 Task: Create a custom field to track the release version of an issue.
Action: Mouse moved to (998, 71)
Screenshot: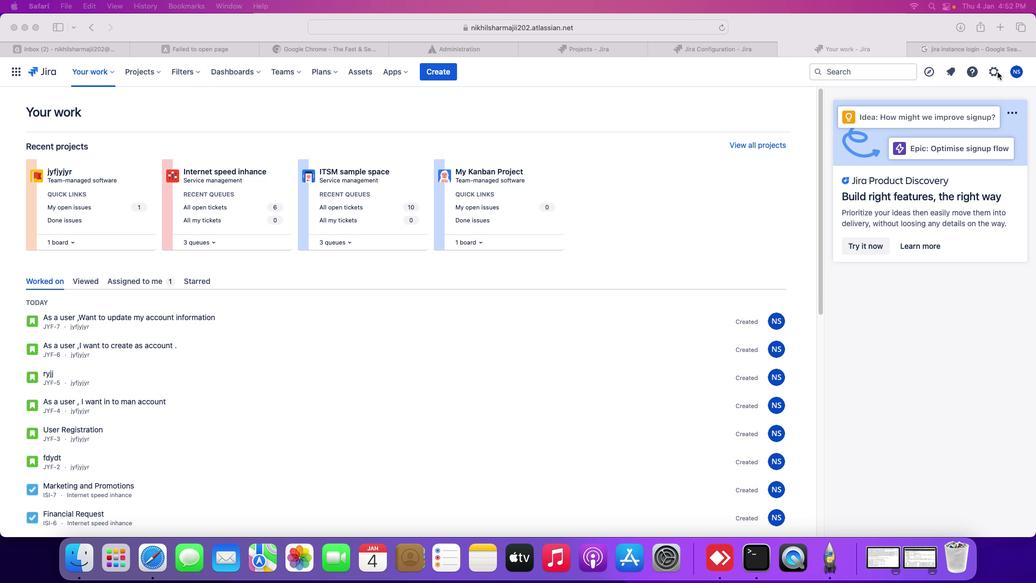 
Action: Mouse pressed left at (998, 71)
Screenshot: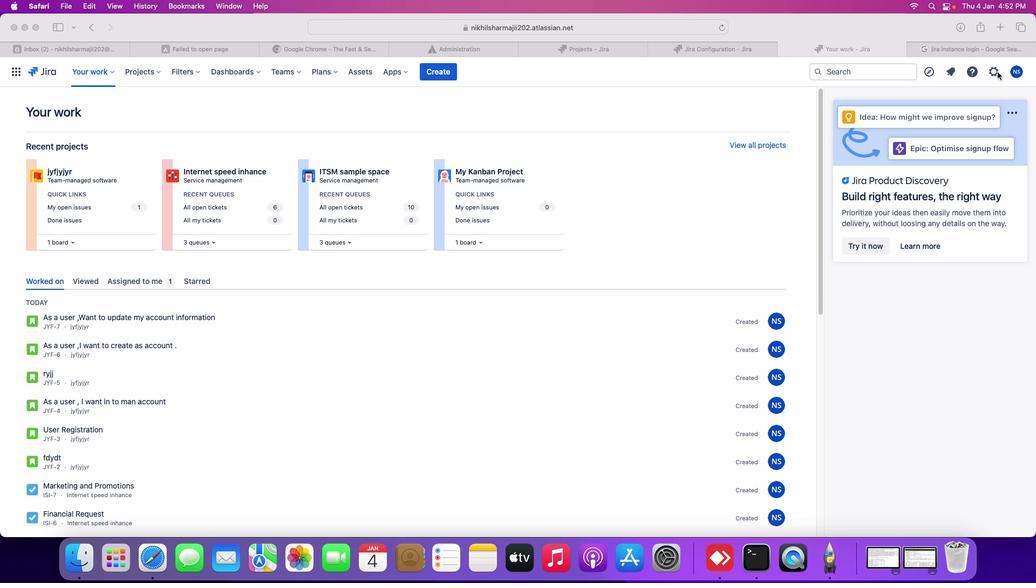 
Action: Mouse moved to (992, 72)
Screenshot: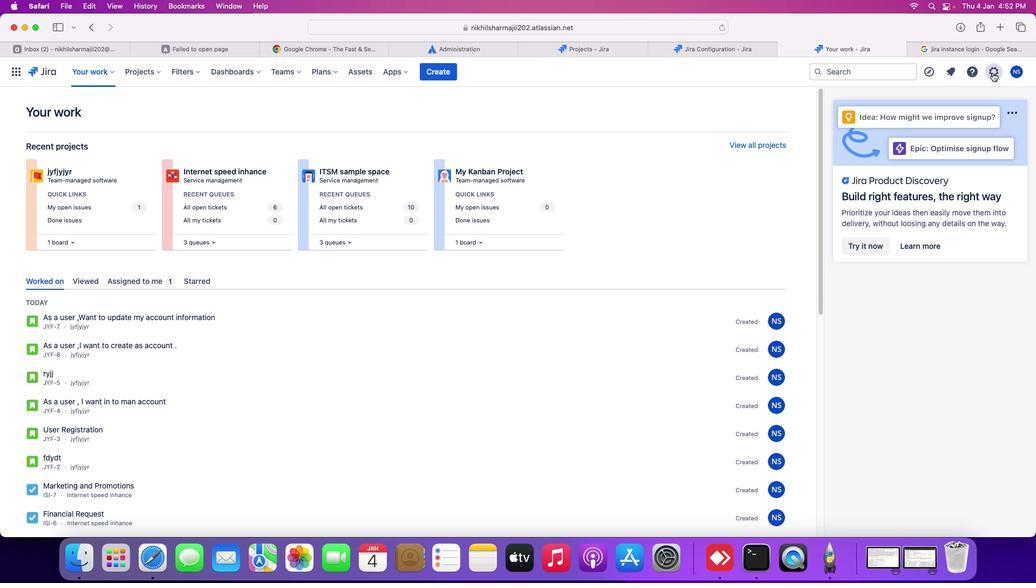 
Action: Mouse pressed left at (992, 72)
Screenshot: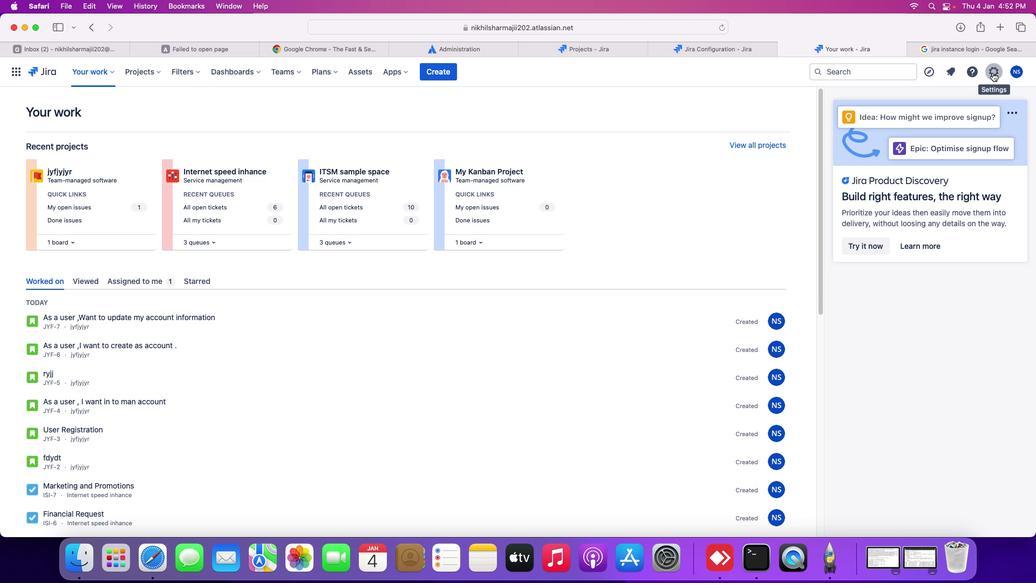
Action: Mouse moved to (812, 323)
Screenshot: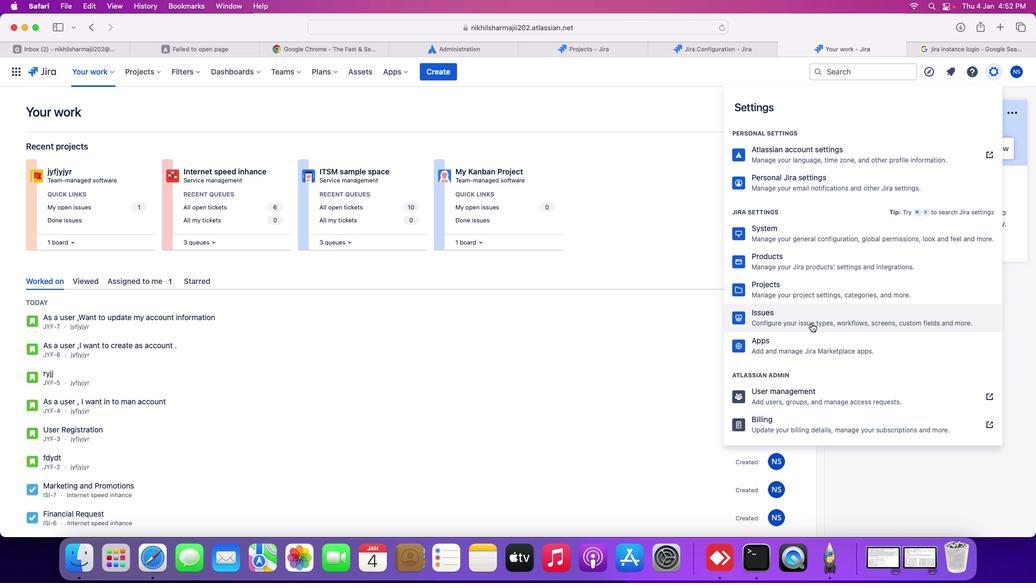 
Action: Mouse pressed left at (812, 323)
Screenshot: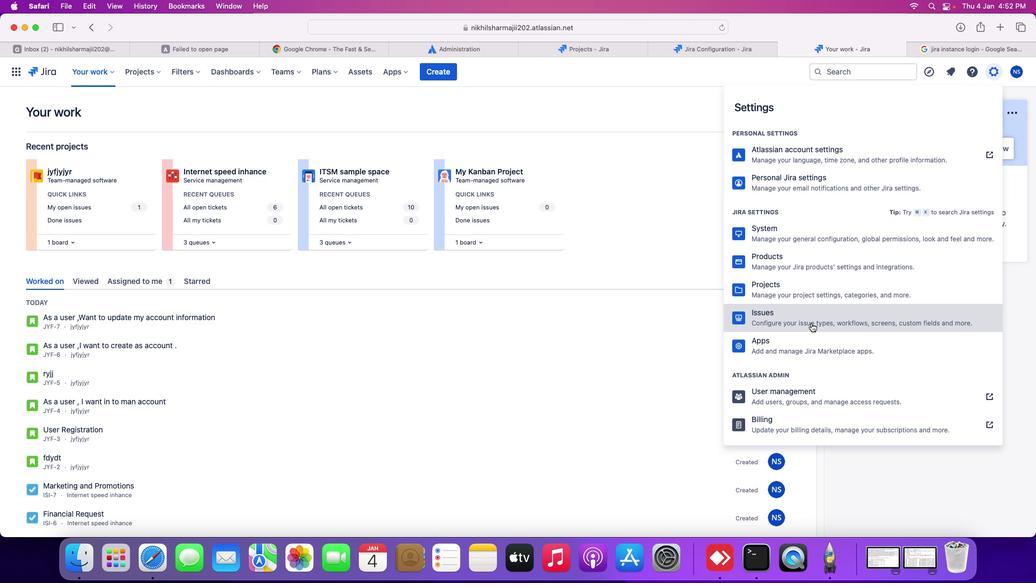 
Action: Mouse moved to (76, 425)
Screenshot: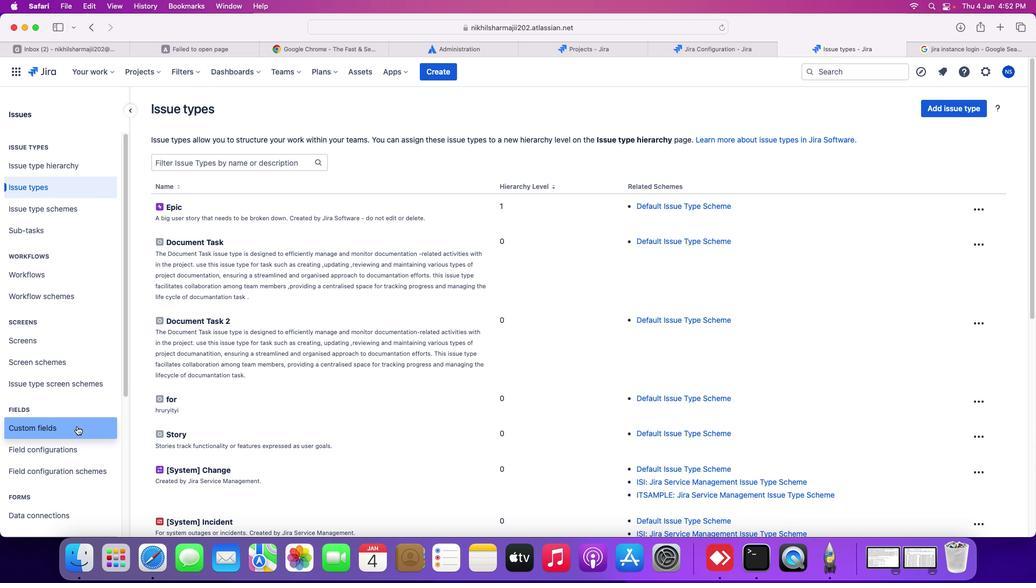 
Action: Mouse pressed left at (76, 425)
Screenshot: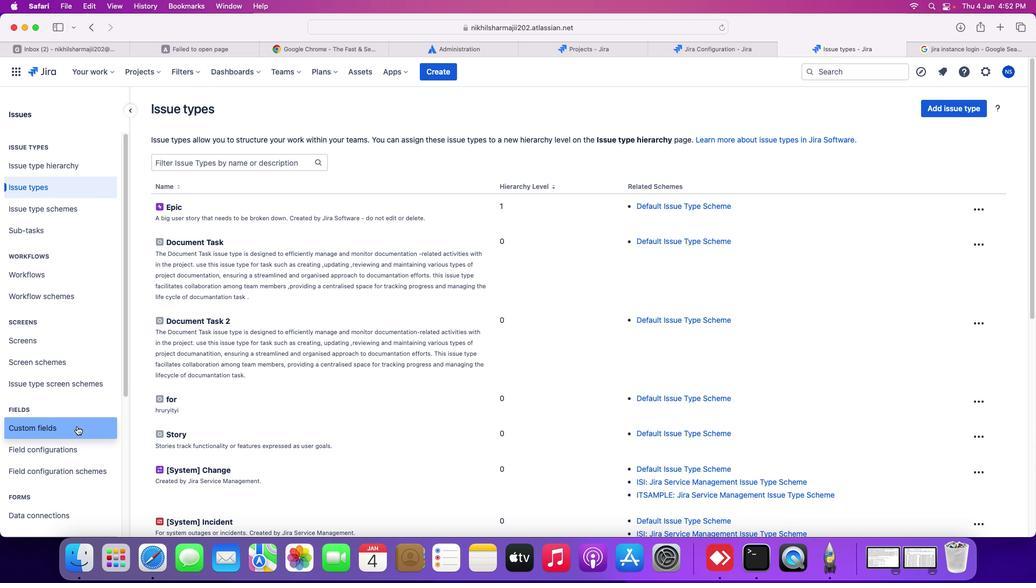 
Action: Mouse moved to (942, 109)
Screenshot: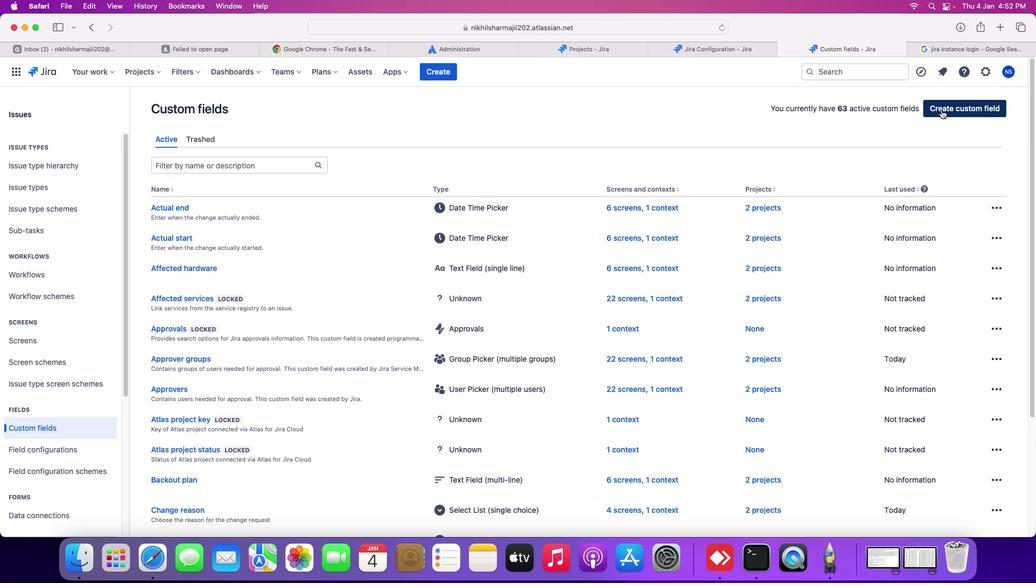 
Action: Mouse pressed left at (942, 109)
Screenshot: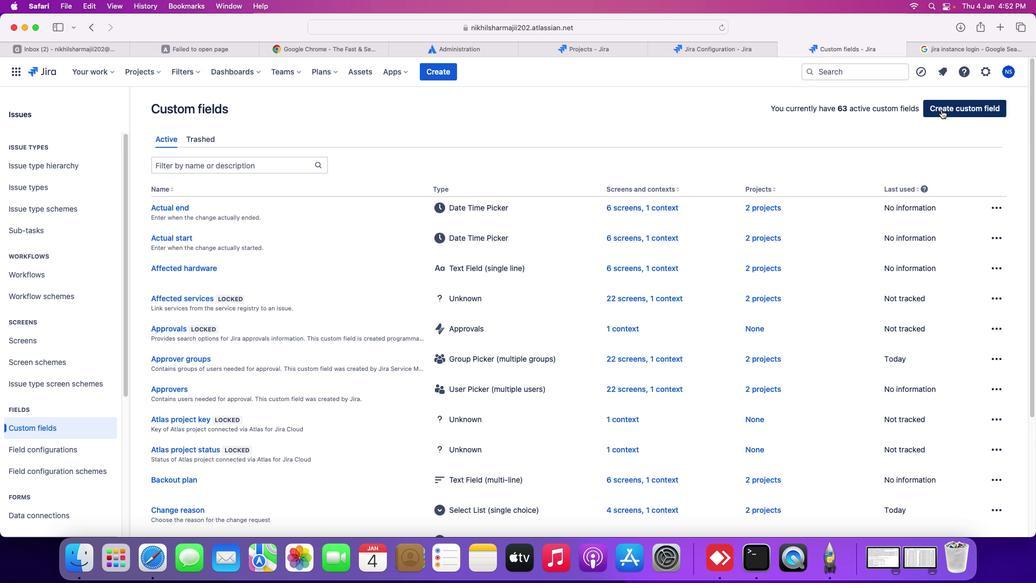 
Action: Mouse moved to (646, 300)
Screenshot: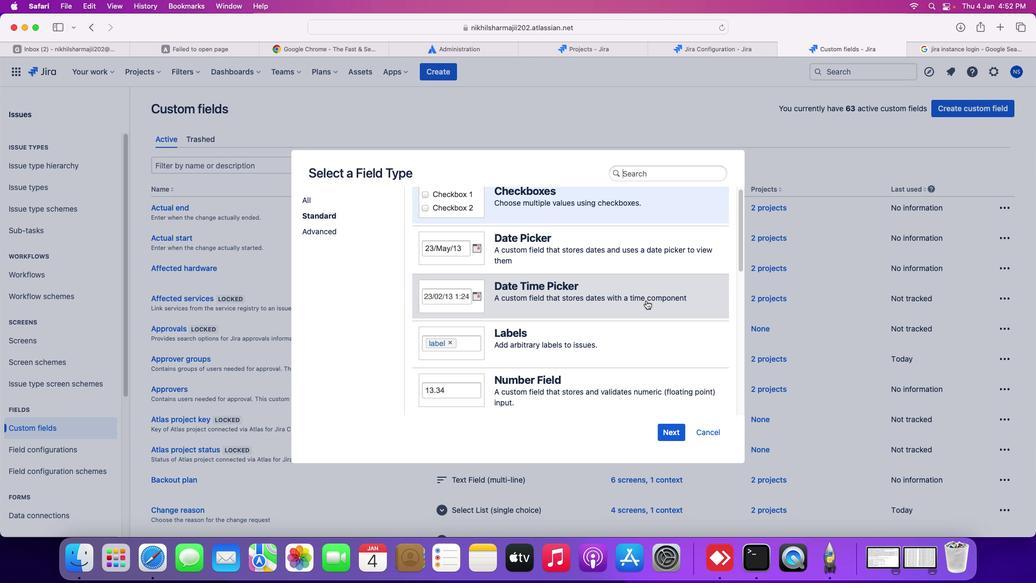 
Action: Mouse scrolled (646, 300) with delta (0, 0)
Screenshot: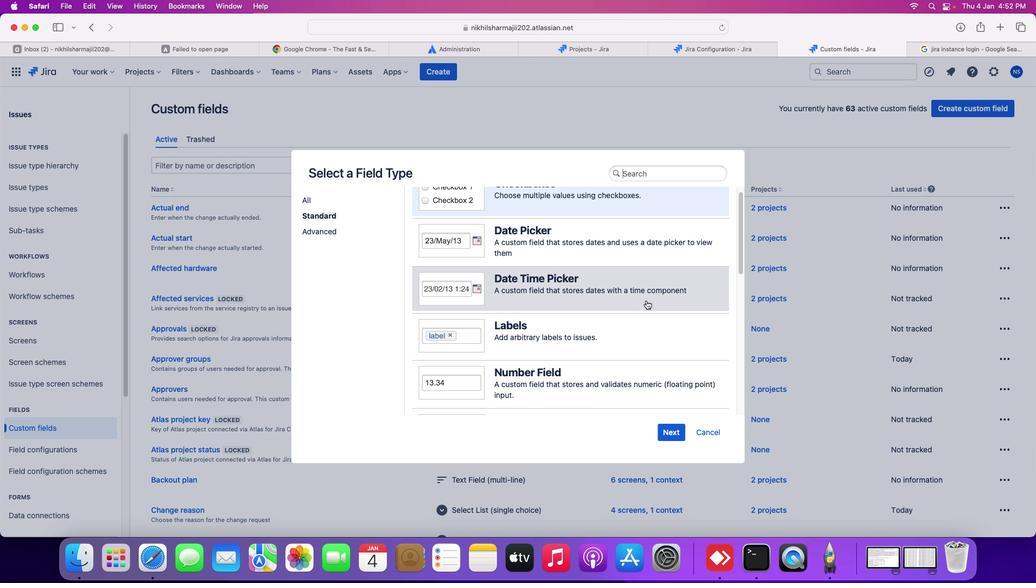 
Action: Mouse scrolled (646, 300) with delta (0, 0)
Screenshot: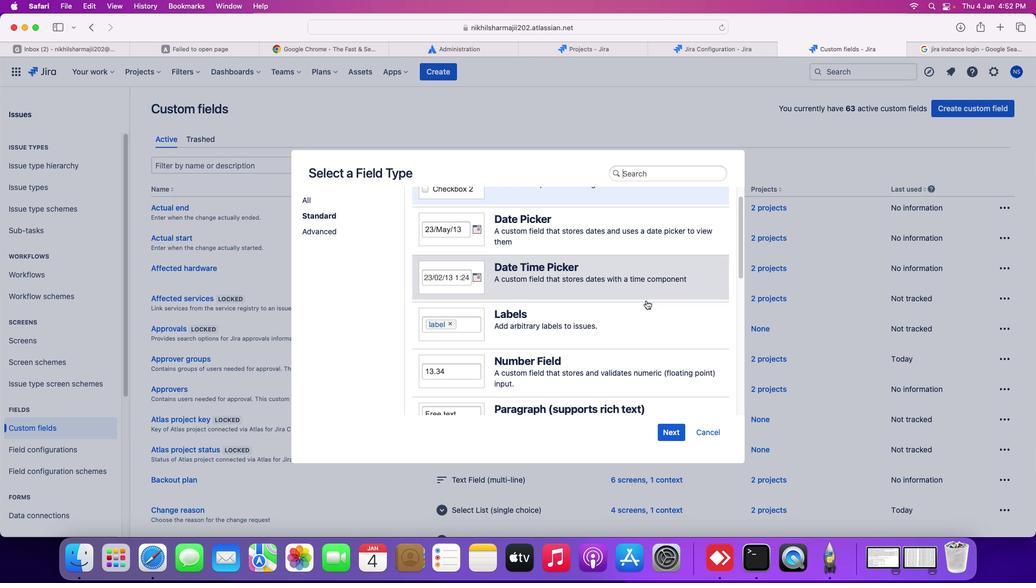 
Action: Mouse scrolled (646, 300) with delta (0, 0)
Screenshot: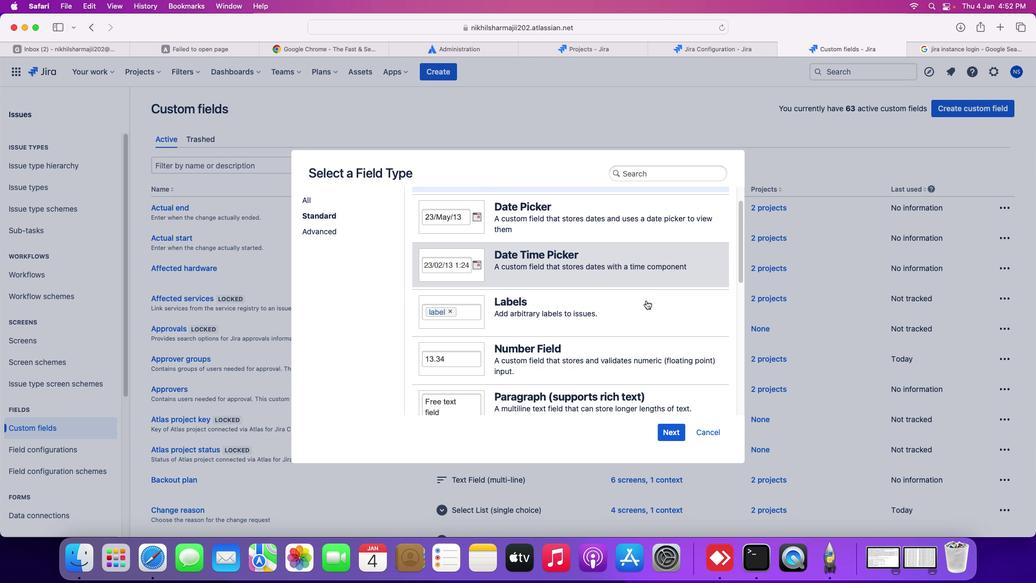 
Action: Mouse scrolled (646, 300) with delta (0, 0)
Screenshot: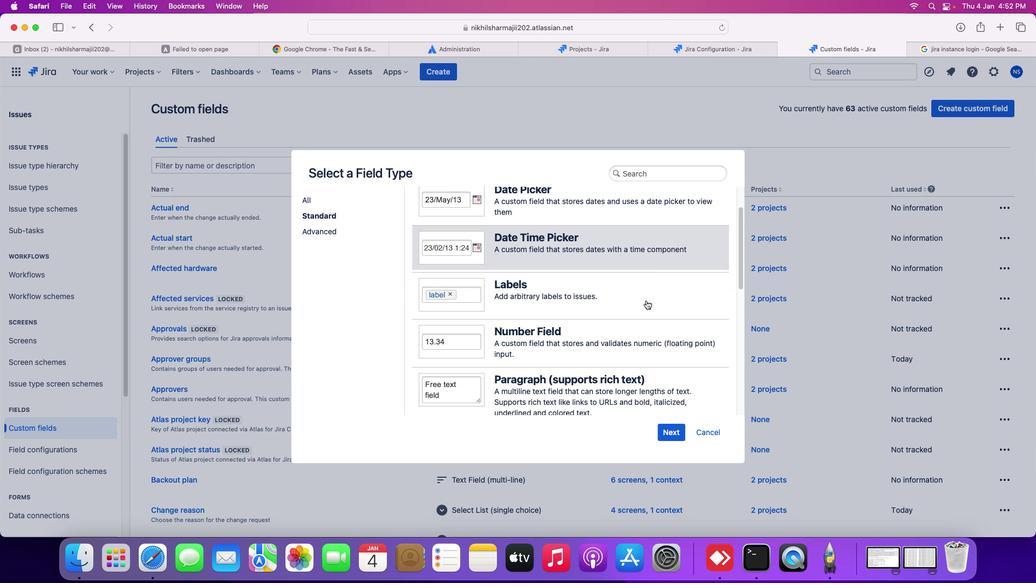 
Action: Mouse scrolled (646, 300) with delta (0, 0)
Screenshot: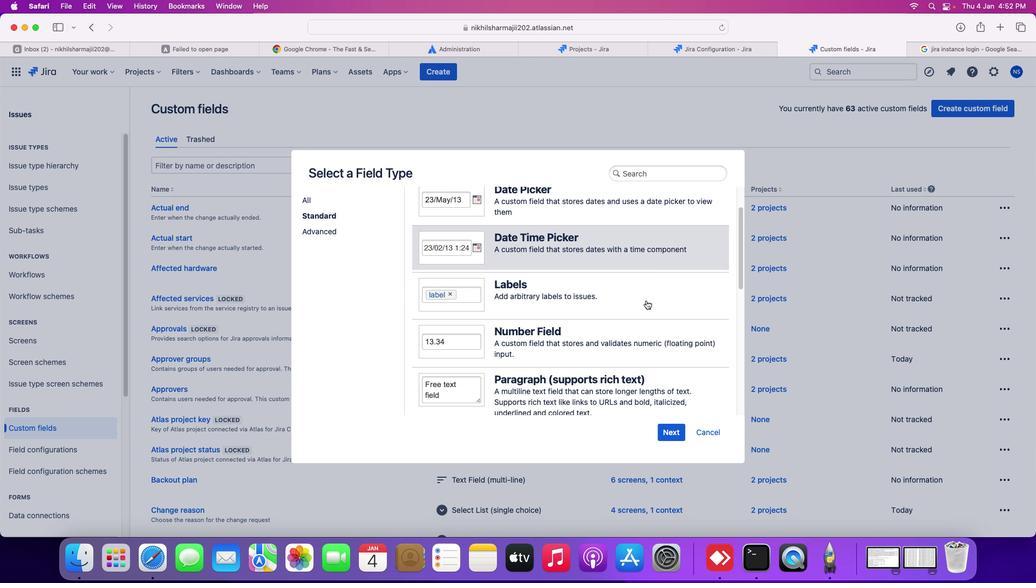 
Action: Mouse moved to (646, 300)
Screenshot: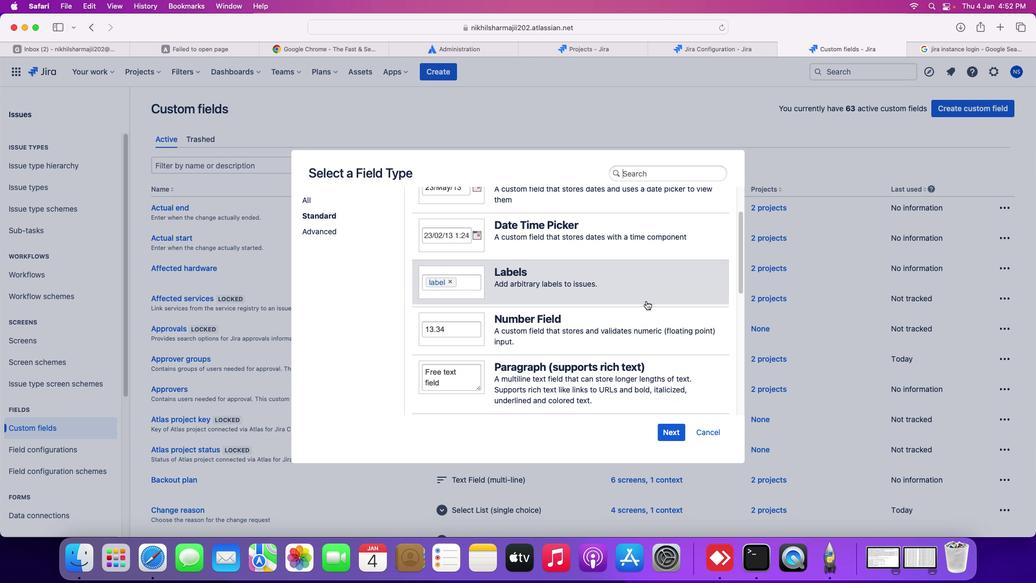 
Action: Mouse scrolled (646, 300) with delta (0, 0)
Screenshot: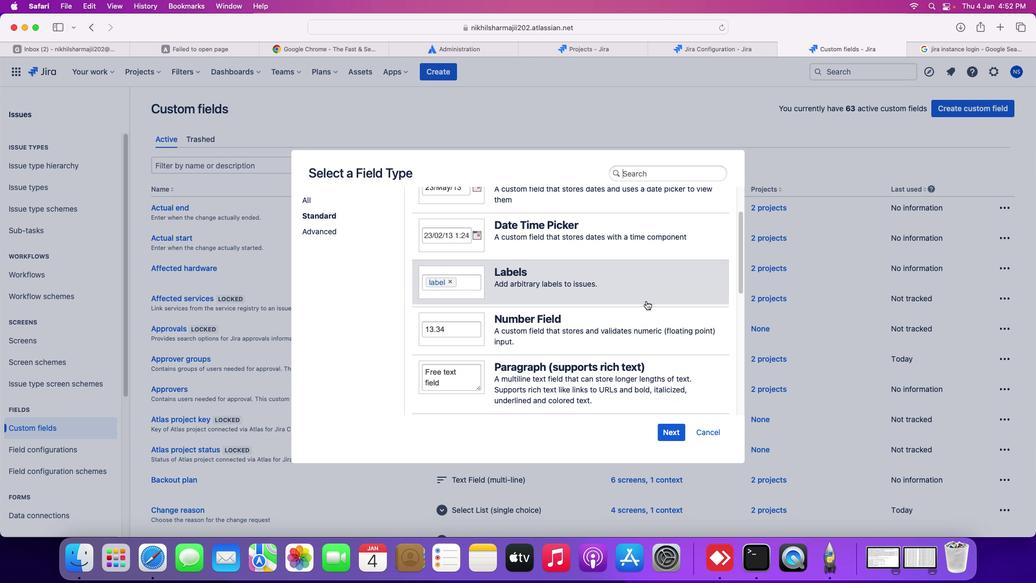 
Action: Mouse scrolled (646, 300) with delta (0, 0)
Screenshot: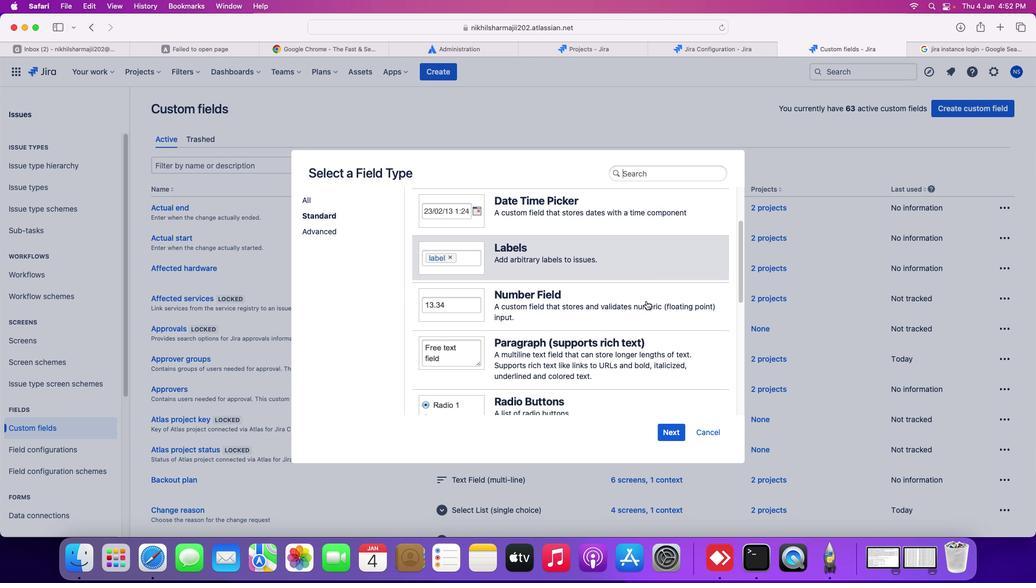 
Action: Mouse scrolled (646, 300) with delta (0, 0)
Screenshot: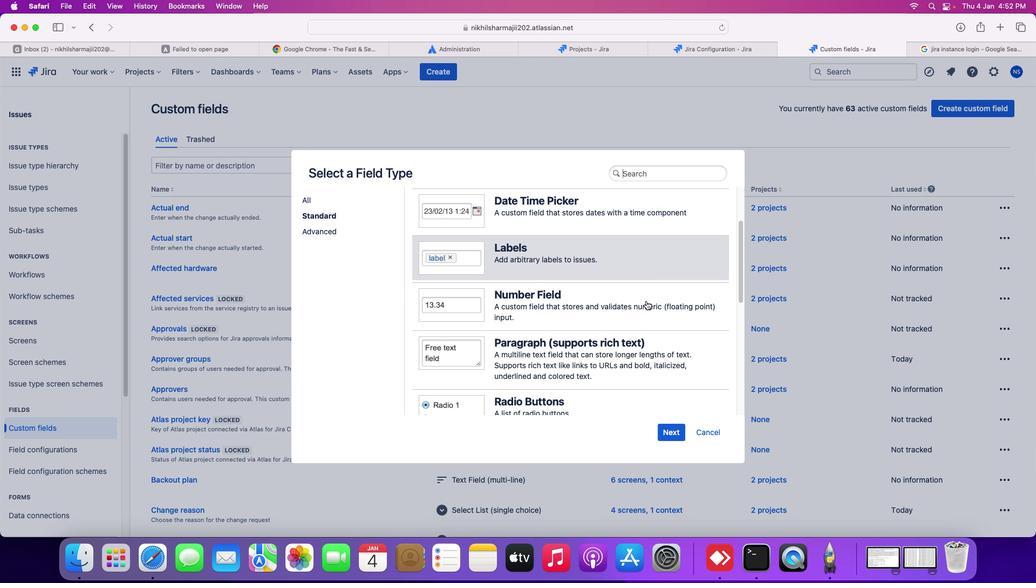 
Action: Mouse scrolled (646, 300) with delta (0, 0)
Screenshot: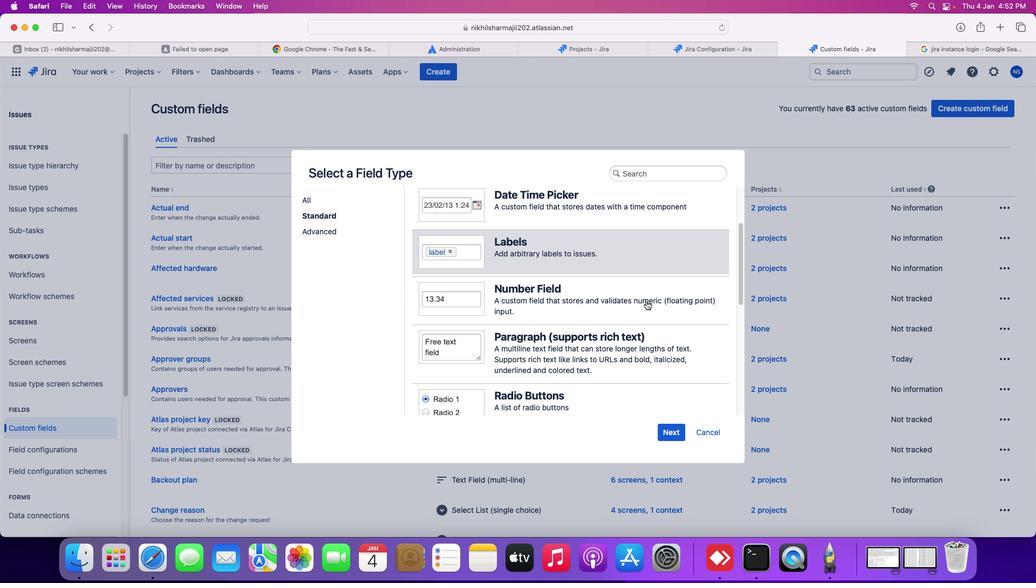 
Action: Mouse scrolled (646, 300) with delta (0, 0)
Screenshot: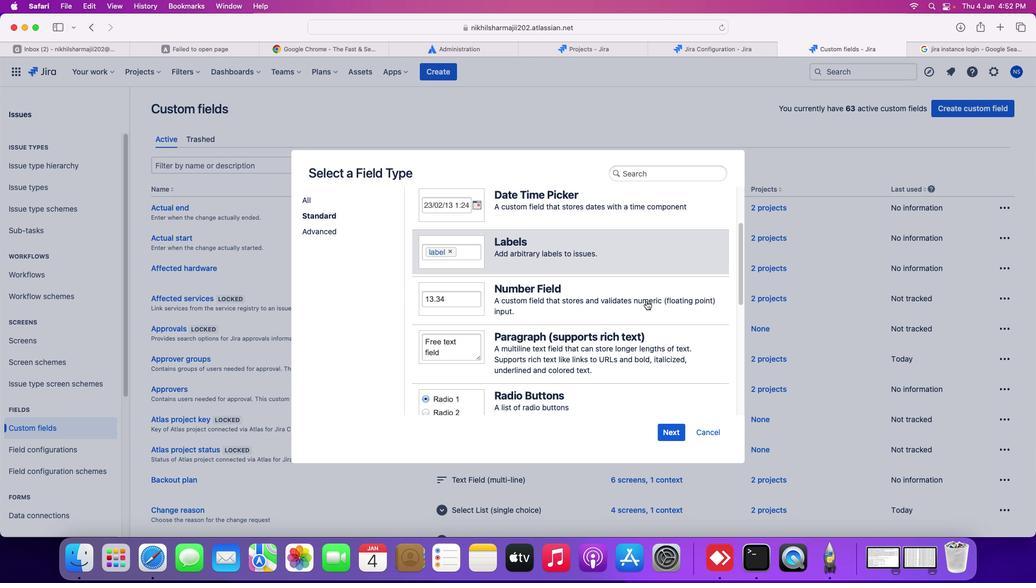
Action: Mouse moved to (646, 301)
Screenshot: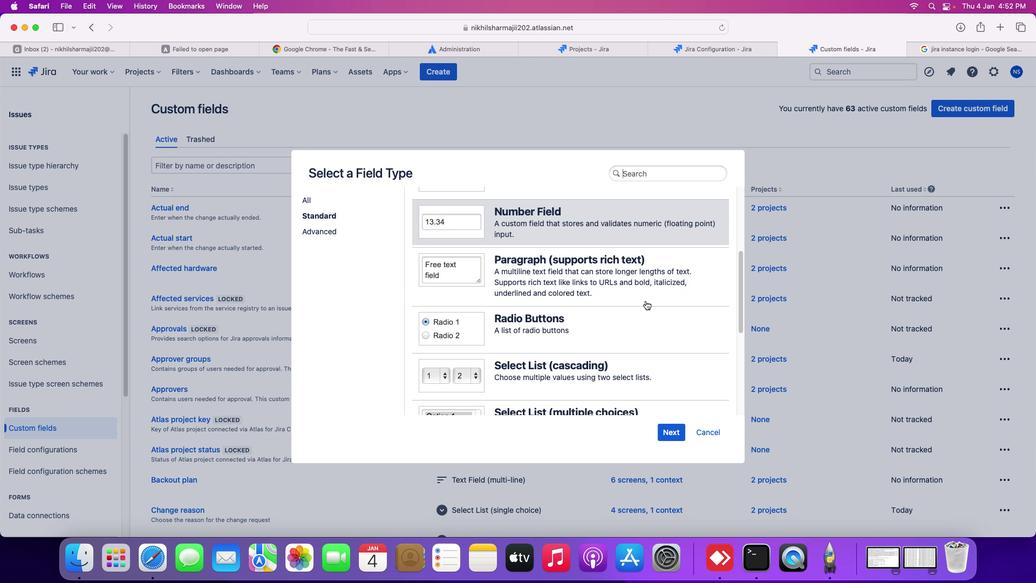 
Action: Mouse scrolled (646, 301) with delta (0, 0)
Screenshot: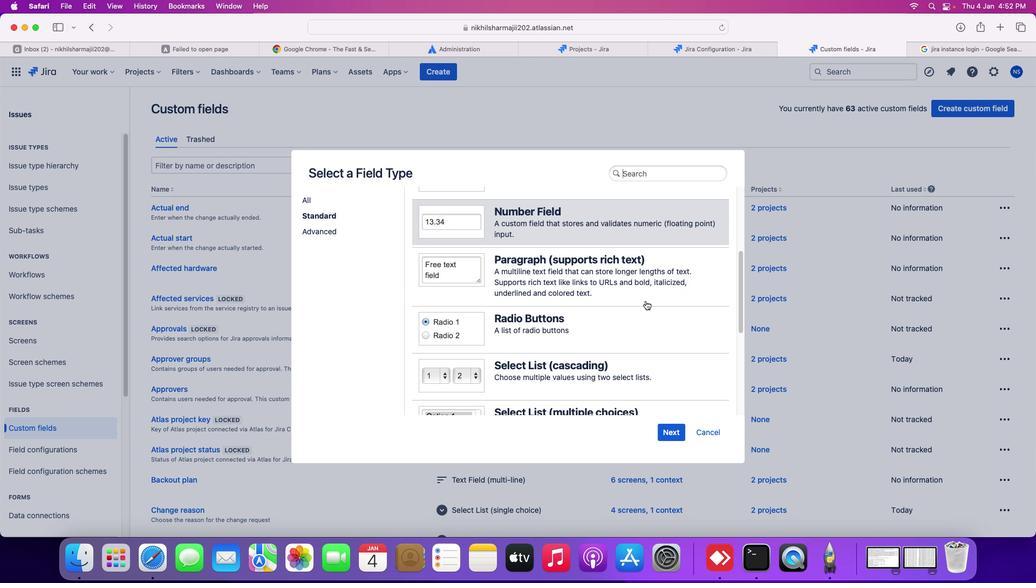 
Action: Mouse scrolled (646, 301) with delta (0, 0)
Screenshot: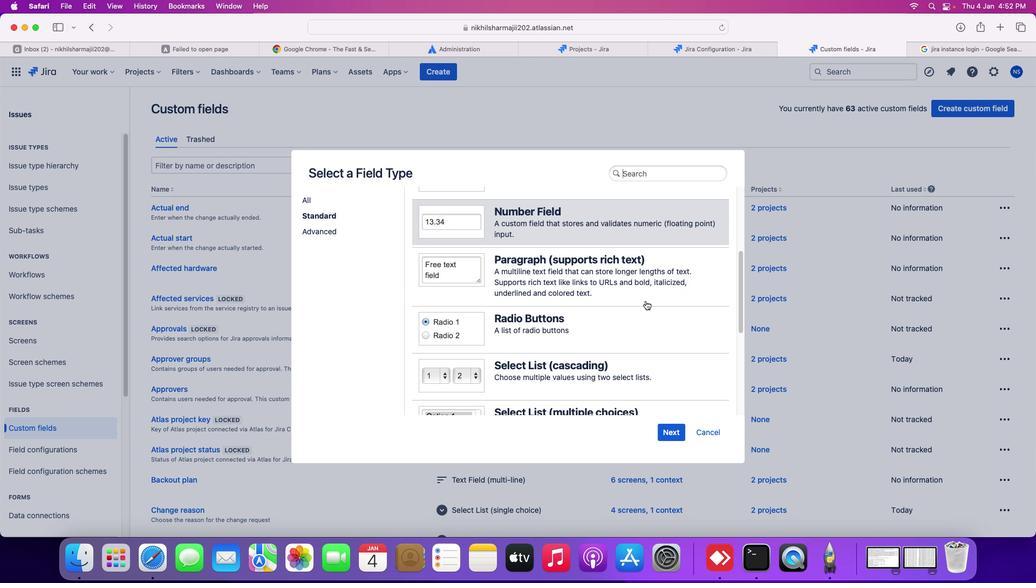 
Action: Mouse scrolled (646, 301) with delta (0, -1)
Screenshot: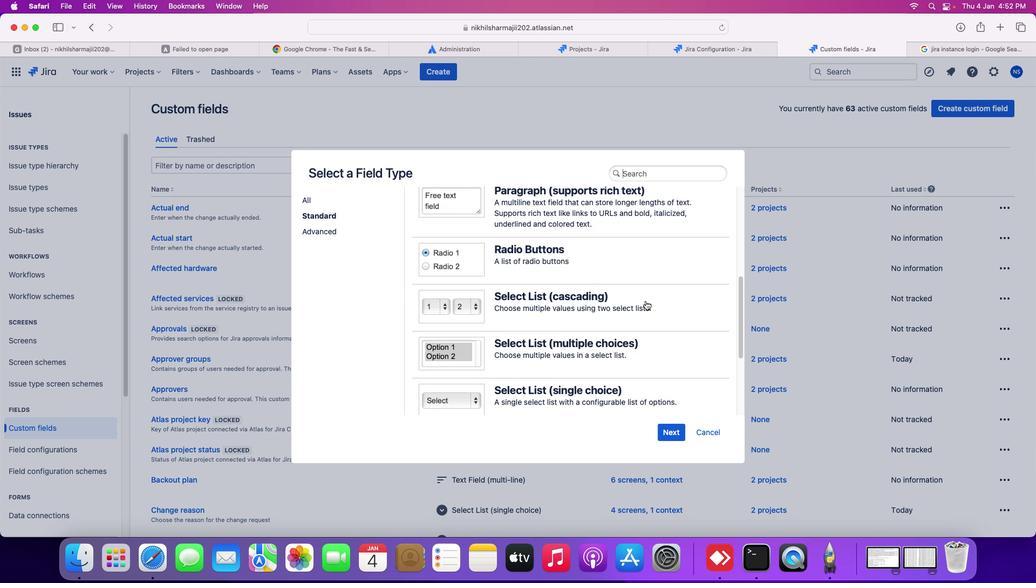 
Action: Mouse scrolled (646, 301) with delta (0, -1)
Screenshot: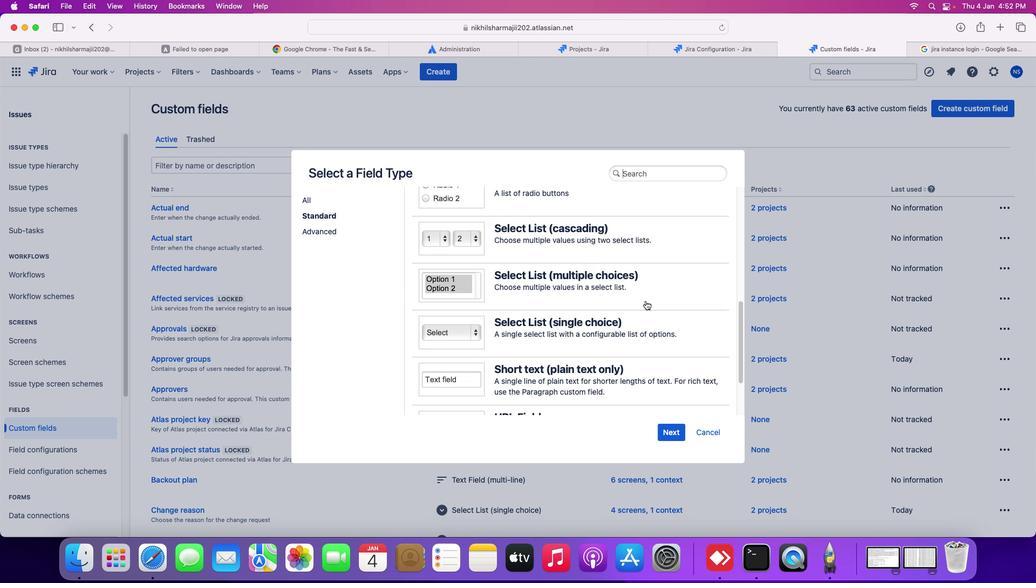 
Action: Mouse scrolled (646, 301) with delta (0, -1)
Screenshot: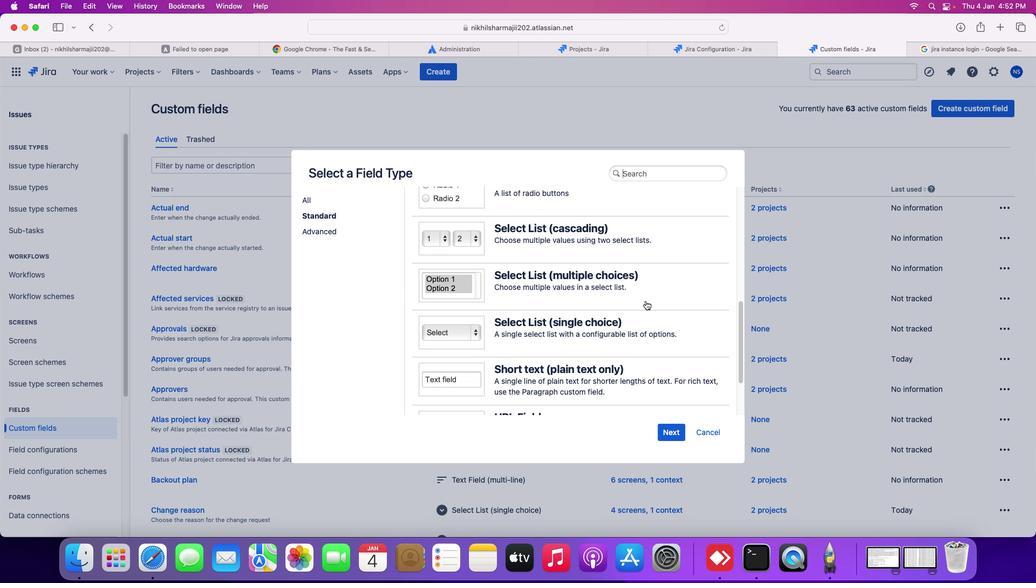 
Action: Mouse moved to (611, 325)
Screenshot: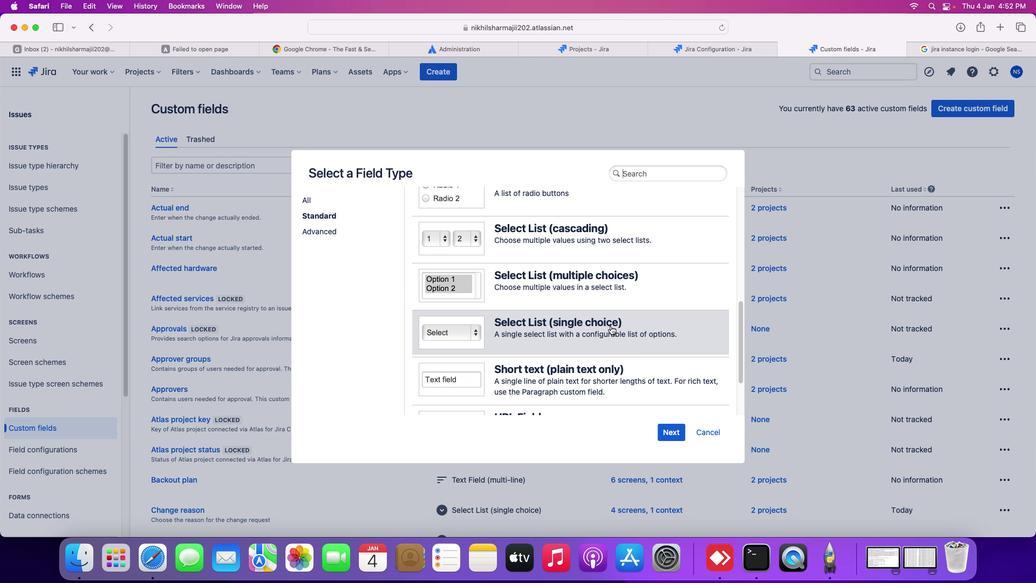 
Action: Mouse pressed left at (611, 325)
Screenshot: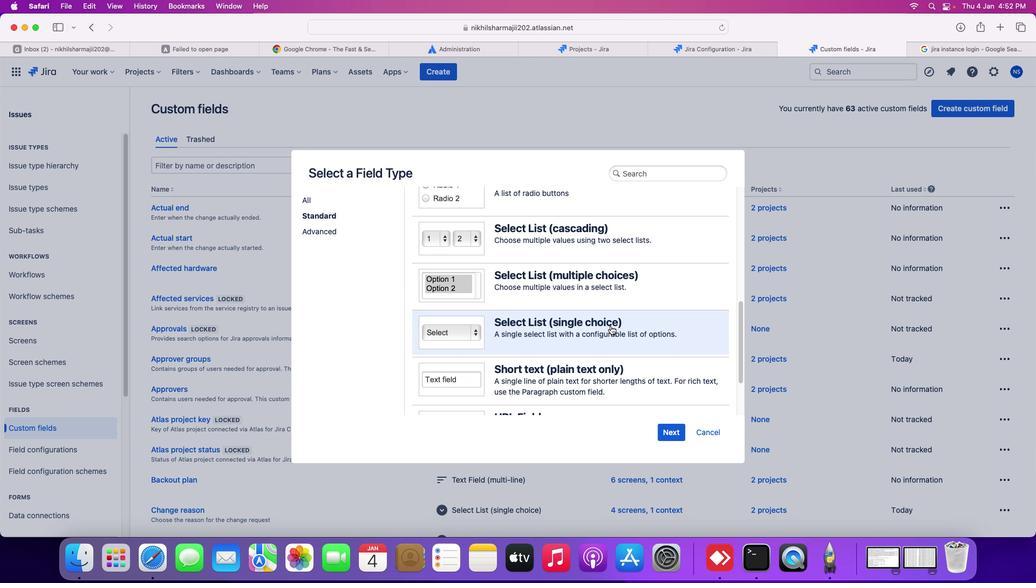 
Action: Mouse moved to (674, 429)
Screenshot: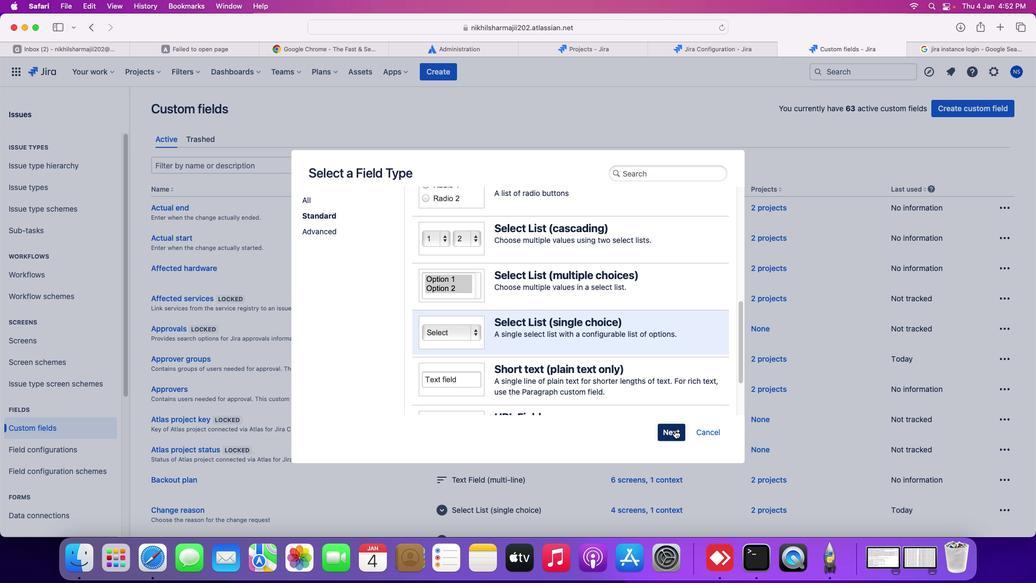 
Action: Mouse pressed left at (674, 429)
Screenshot: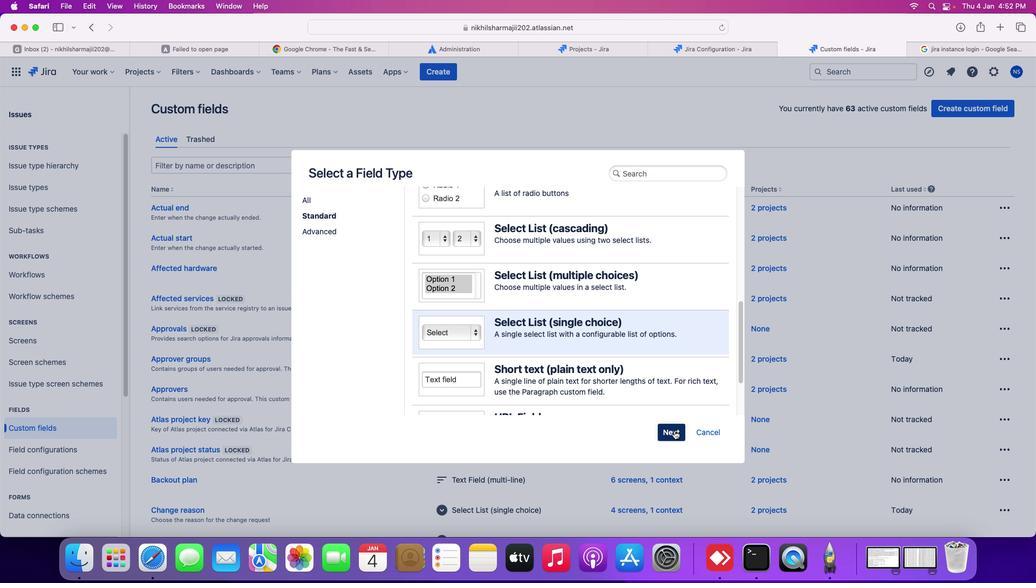 
Action: Mouse moved to (401, 214)
Screenshot: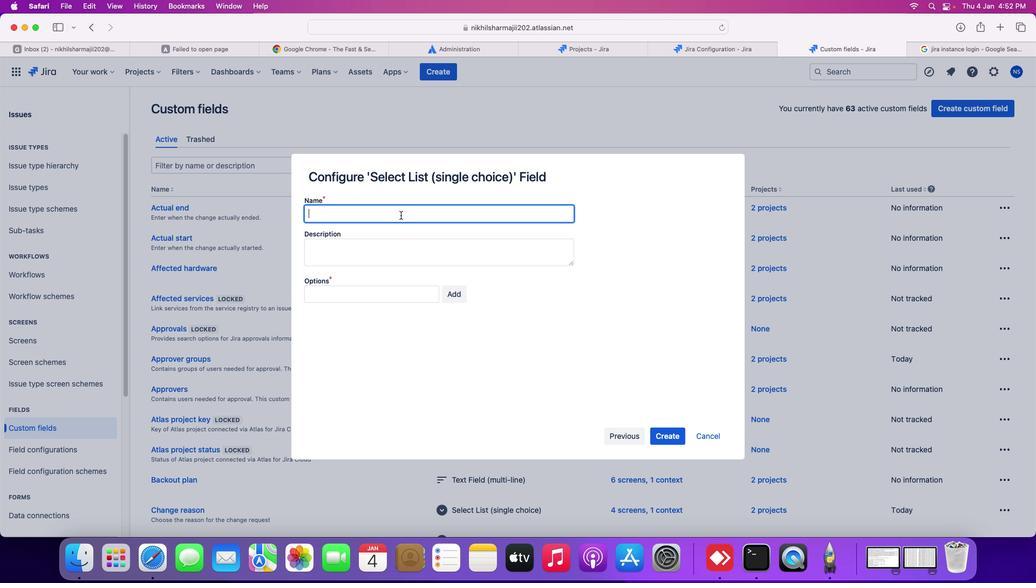 
Action: Mouse pressed left at (401, 214)
Screenshot: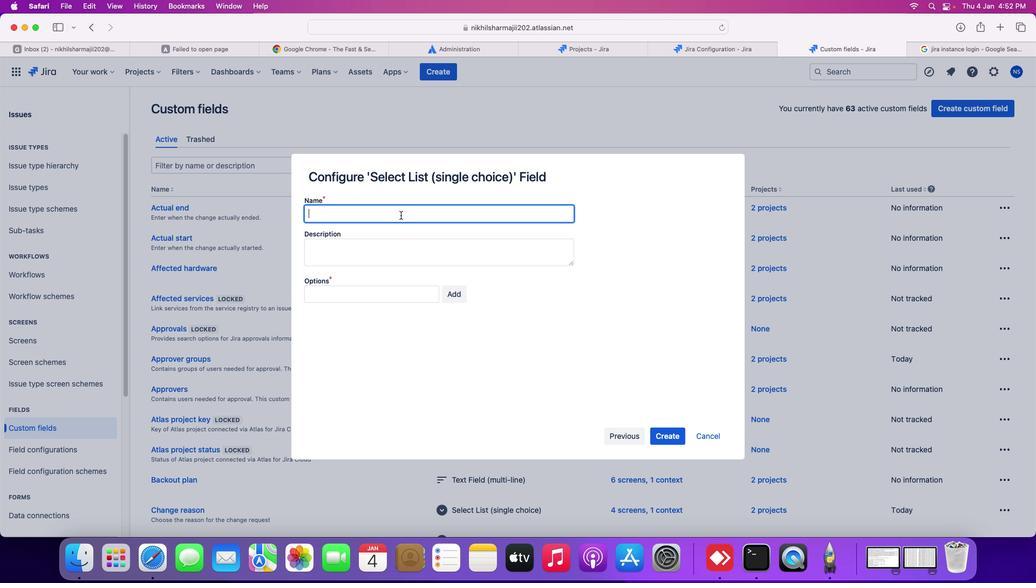 
Action: Mouse moved to (979, 287)
Screenshot: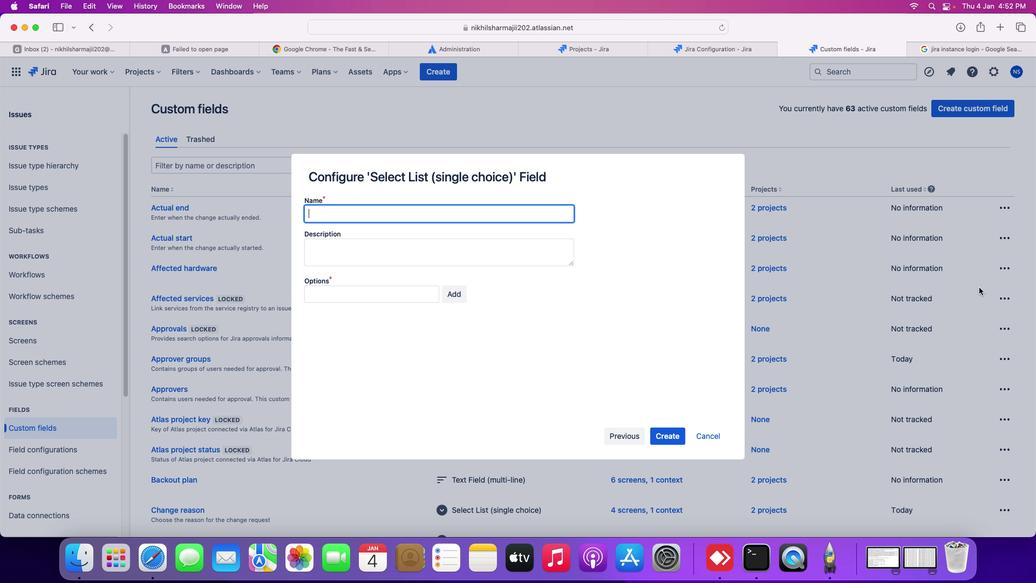 
Action: Key pressed Key.shift'R''e''l''e''a''s''e'Key.spaceKey.shift'V''e''r''s''i''o''n'
Screenshot: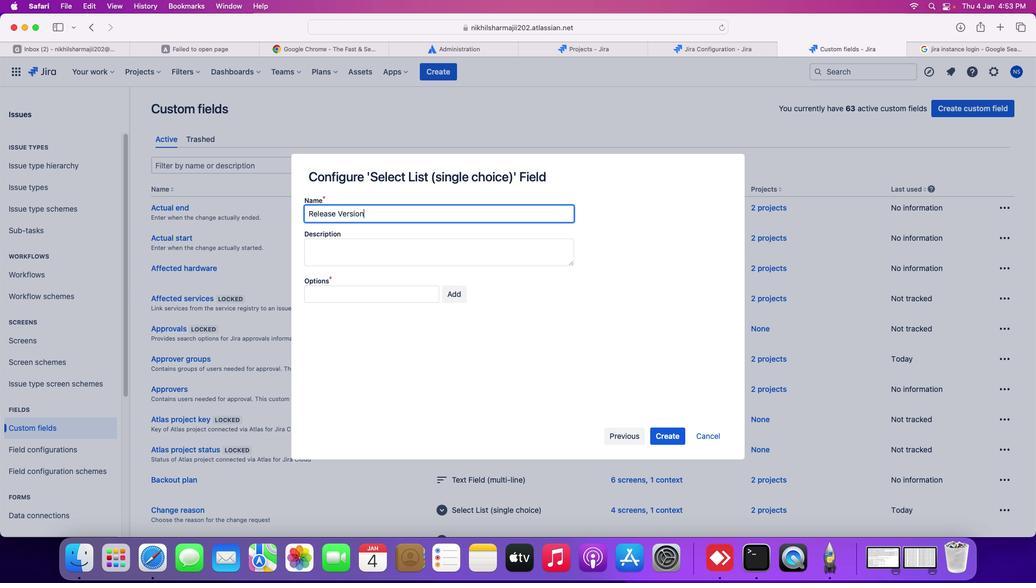 
Action: Mouse moved to (461, 251)
Screenshot: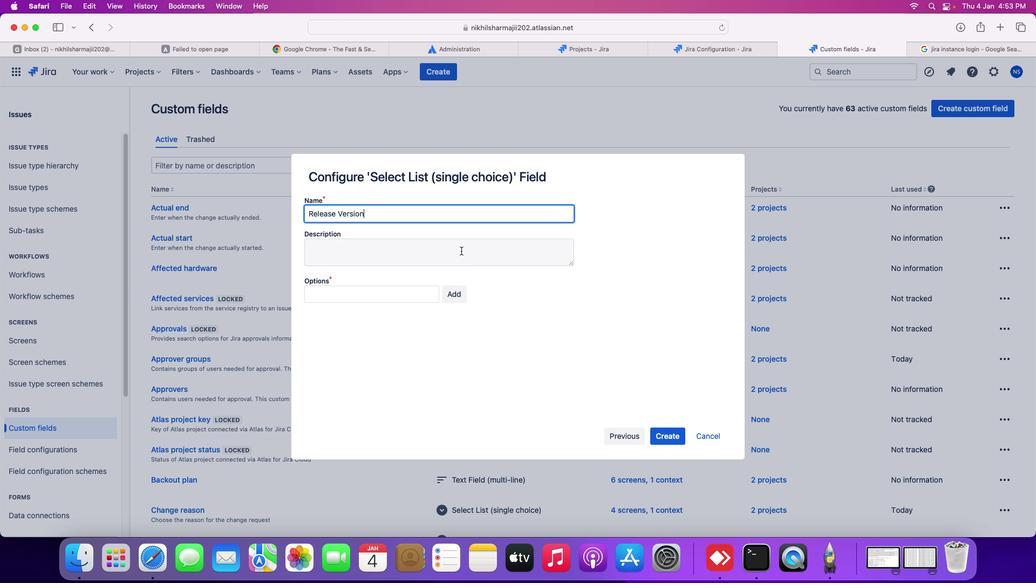 
Action: Mouse pressed left at (461, 251)
Screenshot: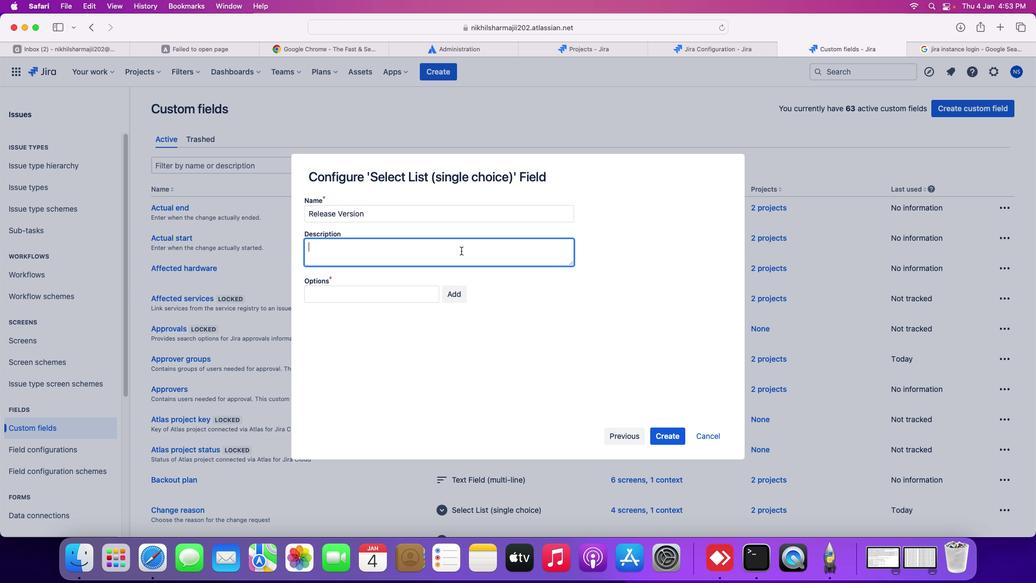 
Action: Key pressed Key.shift'T''h''e'Key.spaceKey.shift'R''e''l''e''a''s''e'Key.leftKey.leftKey.leftKey.leftKey.leftKey.leftKey.leftKey.leftKey.rightKey.shift_r'"'Key.rightKey.rightKey.rightKey.rightKey.rightKey.rightKey.rightKey.spaceKey.shift'V''e''r''s''i''o''n'Key.spaceKey.backspaceKey.shift_r'"'Key.space'f''i''e''l''d''s'Key.space'a''l''l''o''w''s'Key.space'y''o''u'Key.space't''o'Key.space's''p''e''c''i''f''y'Key.space't''h''e'Key.space'v''e''r''s''i''o''n'Key.space'o''f'Key.space's''o''f''t''w''a''r''e'Key.space'o''r'Key.space'p''r''o''j''e''c''t''s'Key.space't''o'Key.space'w''h''i''c''h'Key.space't''h''e'Key.space'i''s''s''u''e'Key.space'i''s'Key.space'r''e''l''a''t''e''d''.'
Screenshot: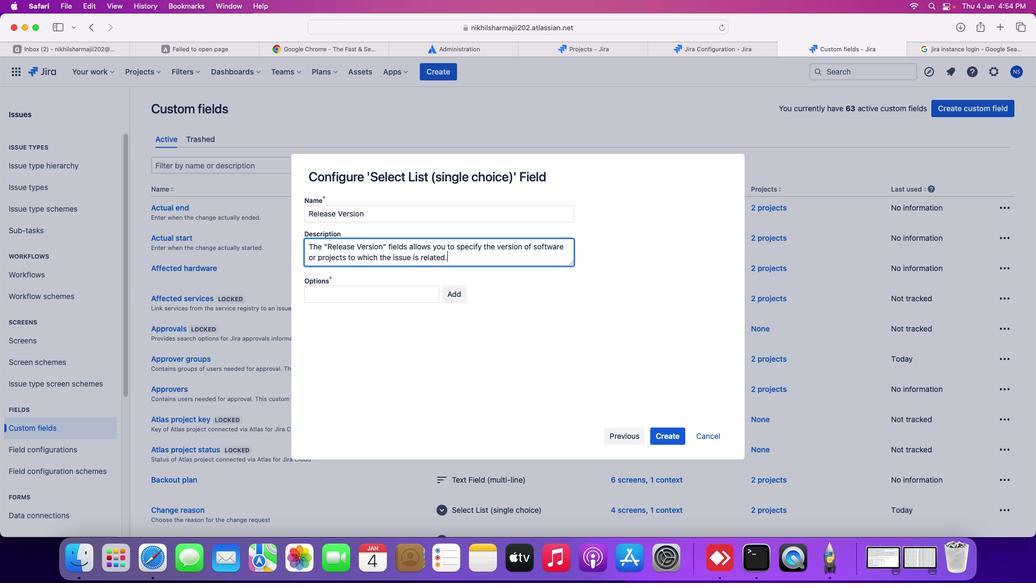 
Action: Mouse moved to (308, 291)
Screenshot: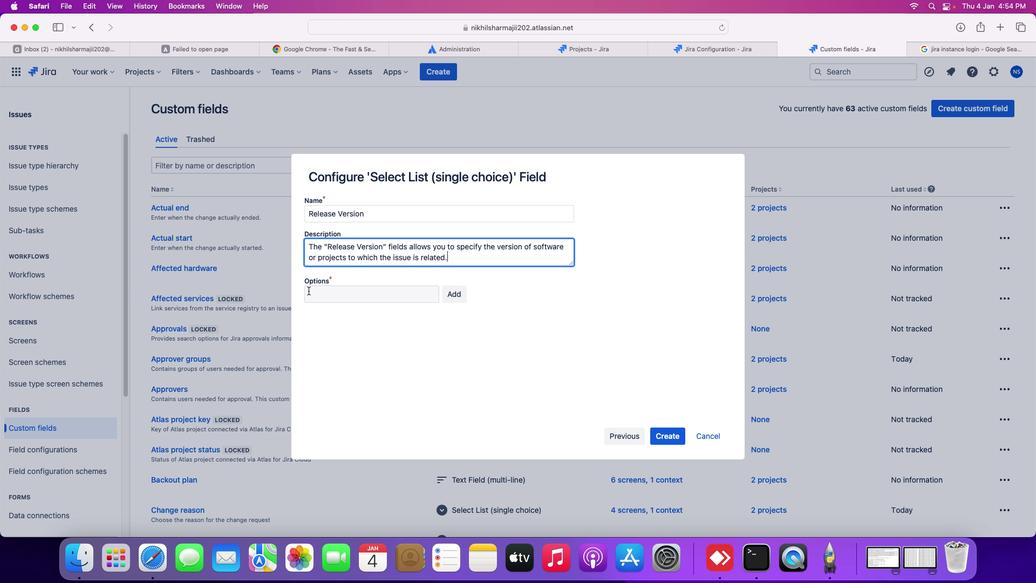 
Action: Mouse pressed left at (308, 291)
Screenshot: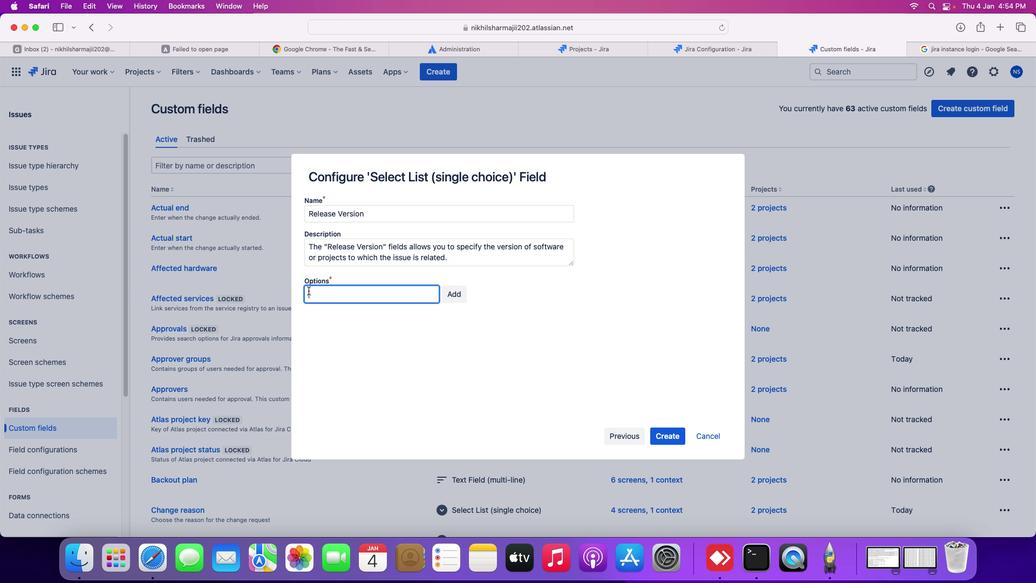 
Action: Mouse moved to (326, 294)
Screenshot: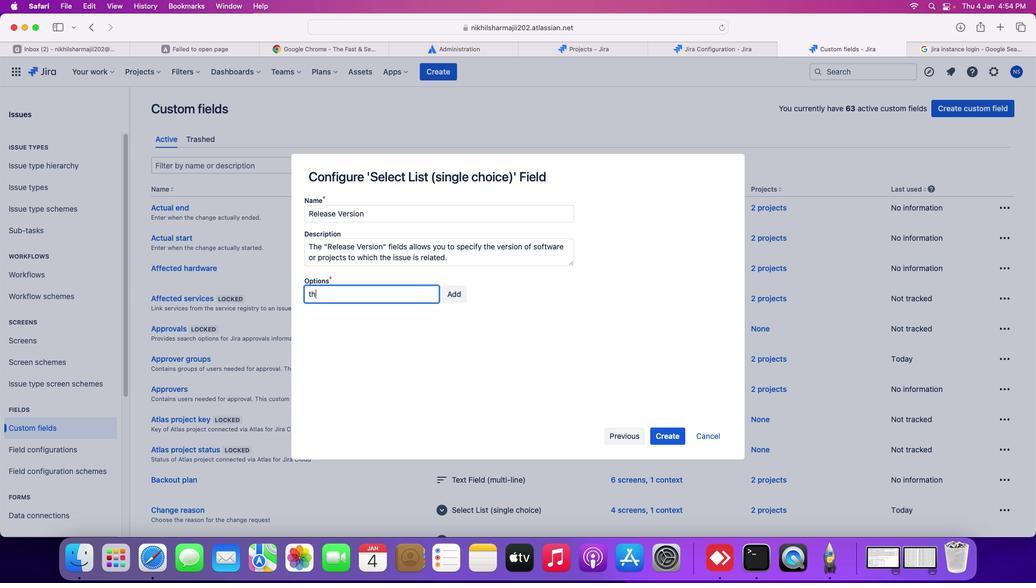 
Action: Key pressed 't'
Screenshot: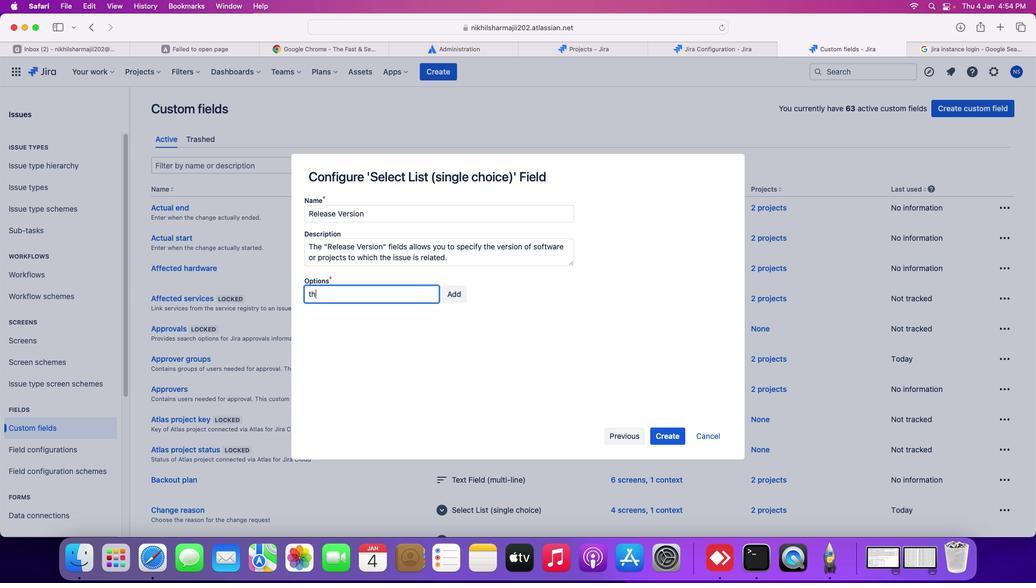 
Action: Mouse moved to (325, 295)
Screenshot: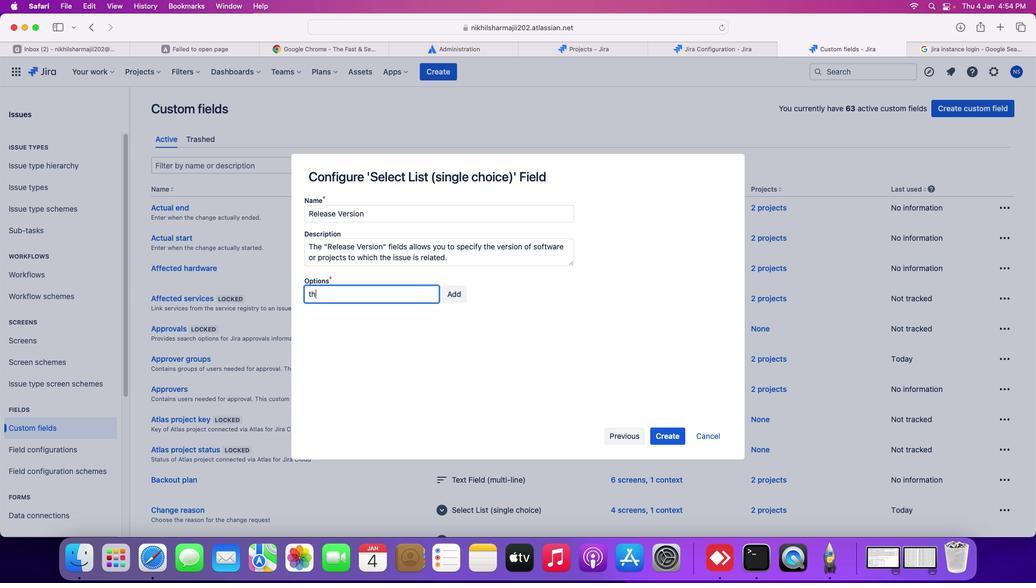 
Action: Key pressed 'h'
Screenshot: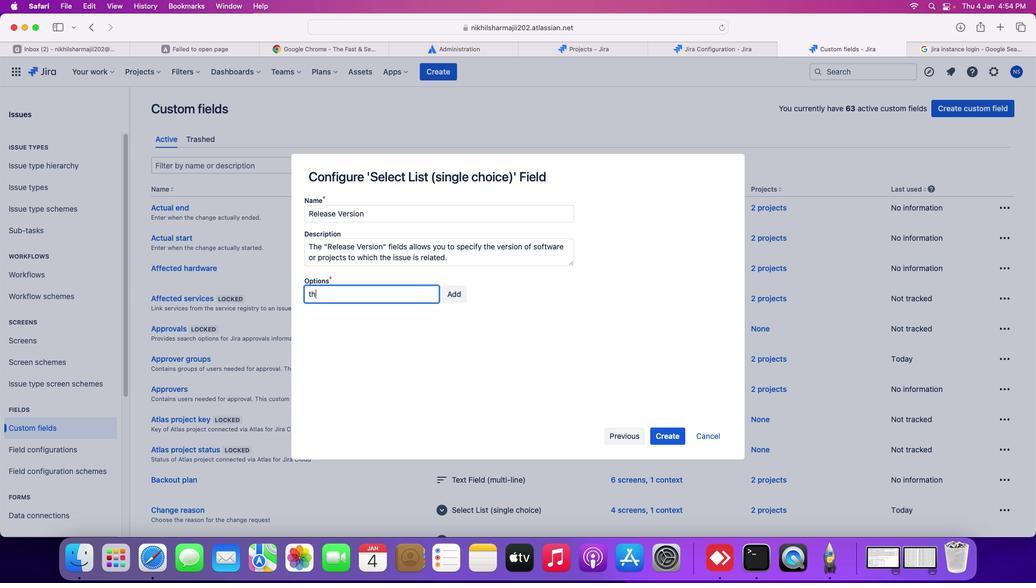 
Action: Mouse moved to (332, 294)
Screenshot: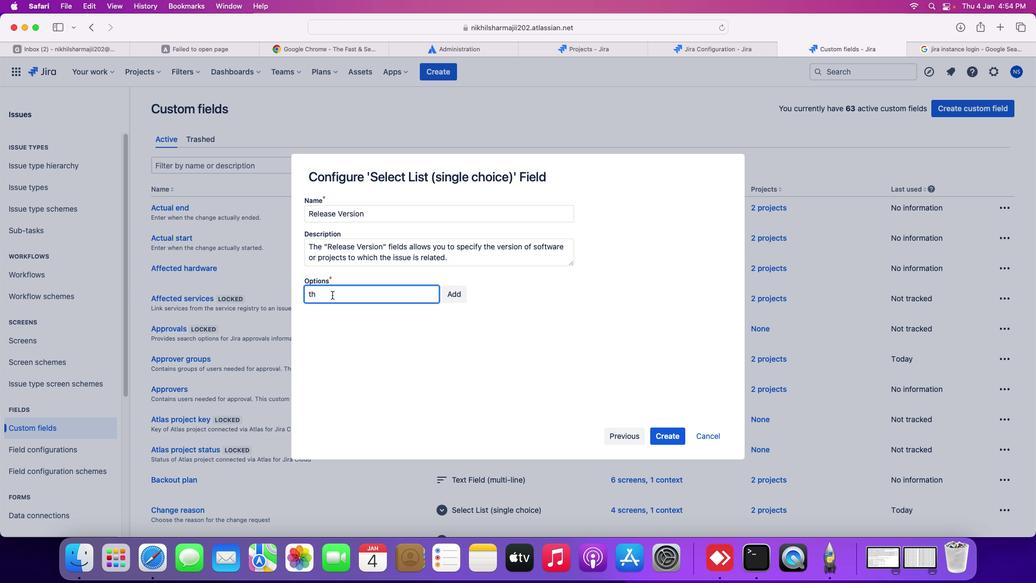 
Action: Key pressed Key.backspaceKey.backspace't''h''i''d'Key.backspace's'Key.space'i''s'Key.space'g''o''o''d'
Screenshot: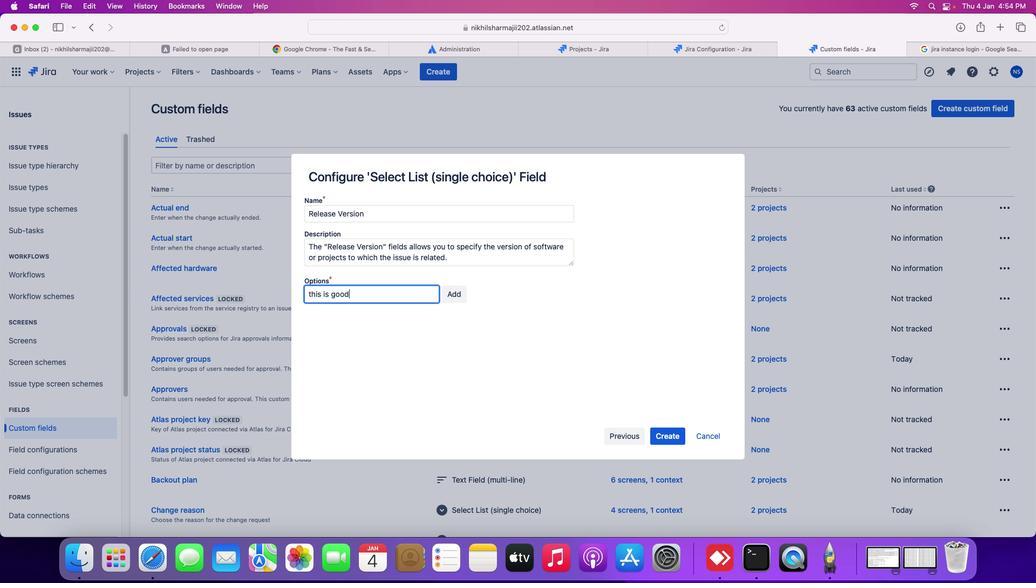 
Action: Mouse moved to (662, 434)
Screenshot: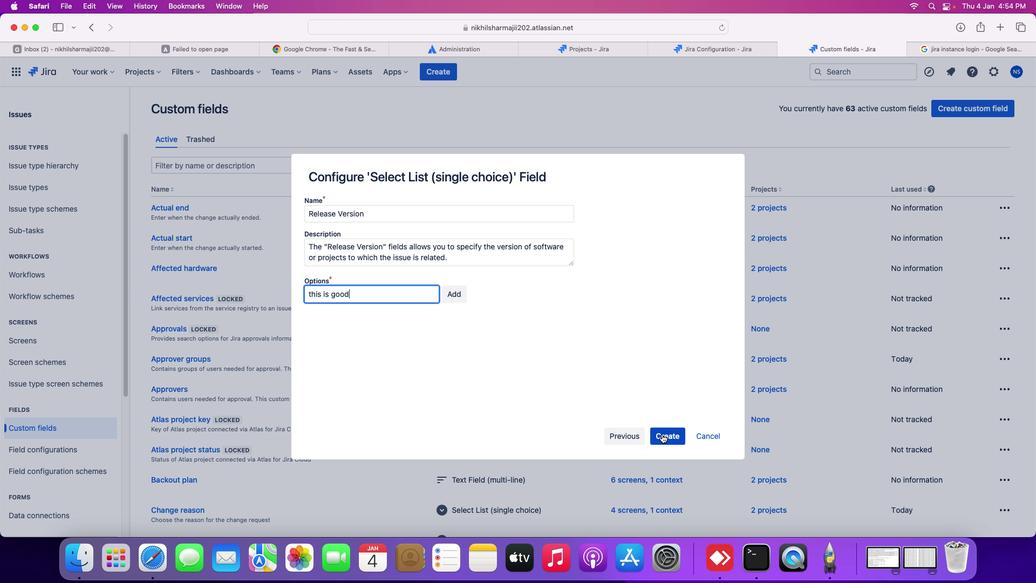
Action: Mouse pressed left at (662, 434)
Screenshot: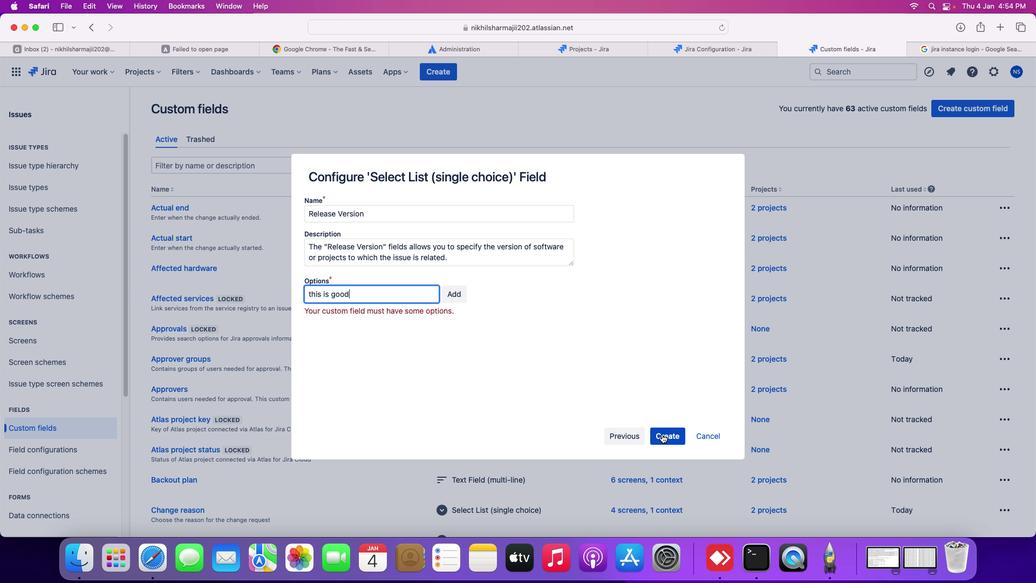 
Action: Mouse moved to (450, 296)
Screenshot: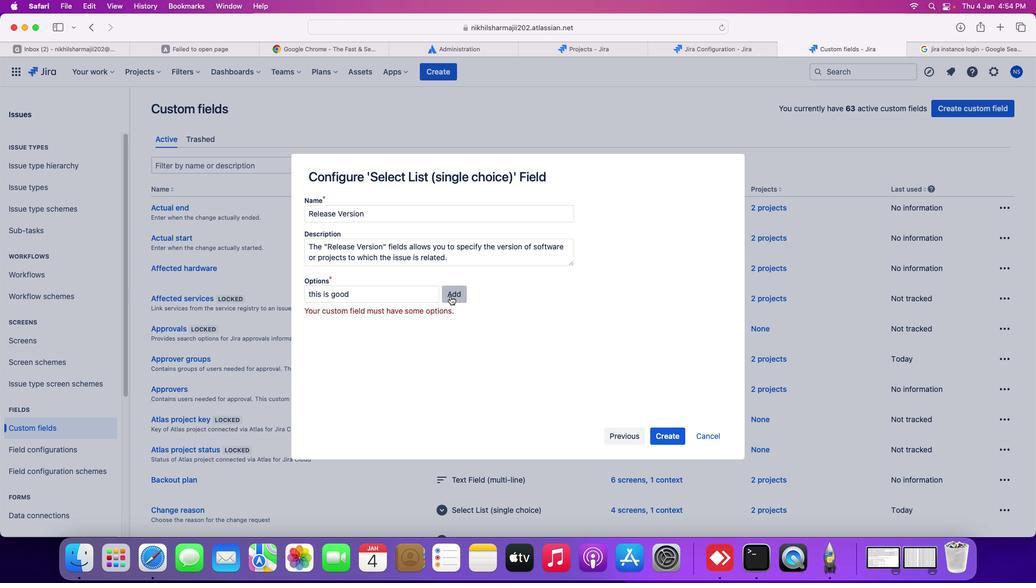 
Action: Mouse pressed left at (450, 296)
Screenshot: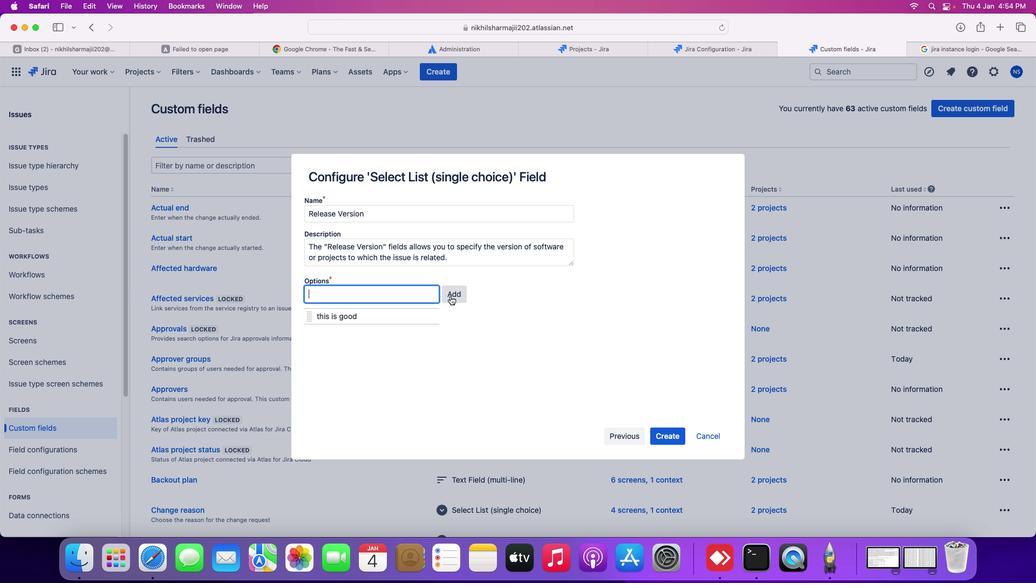 
Action: Mouse moved to (675, 432)
Screenshot: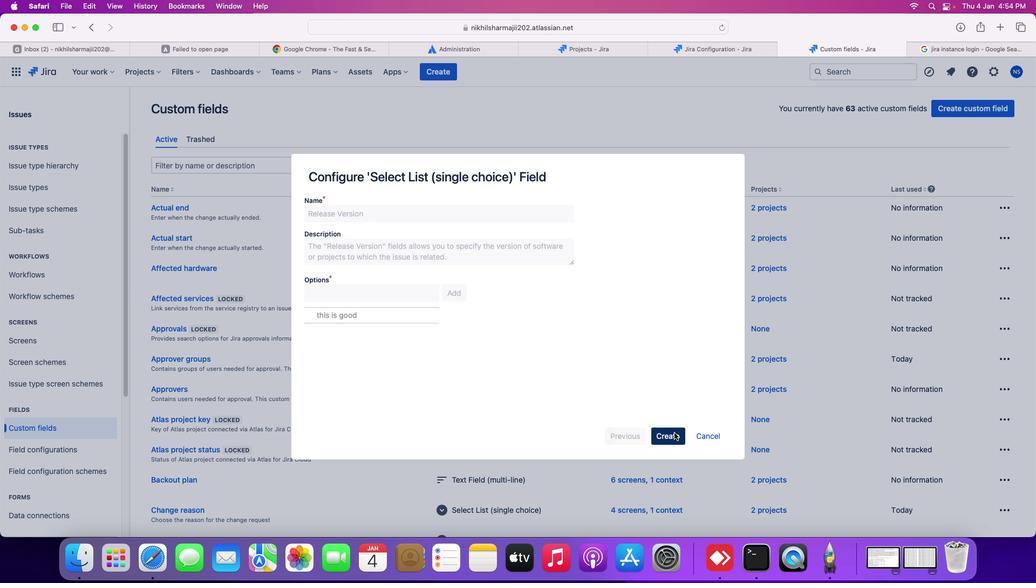 
Action: Mouse pressed left at (675, 432)
Screenshot: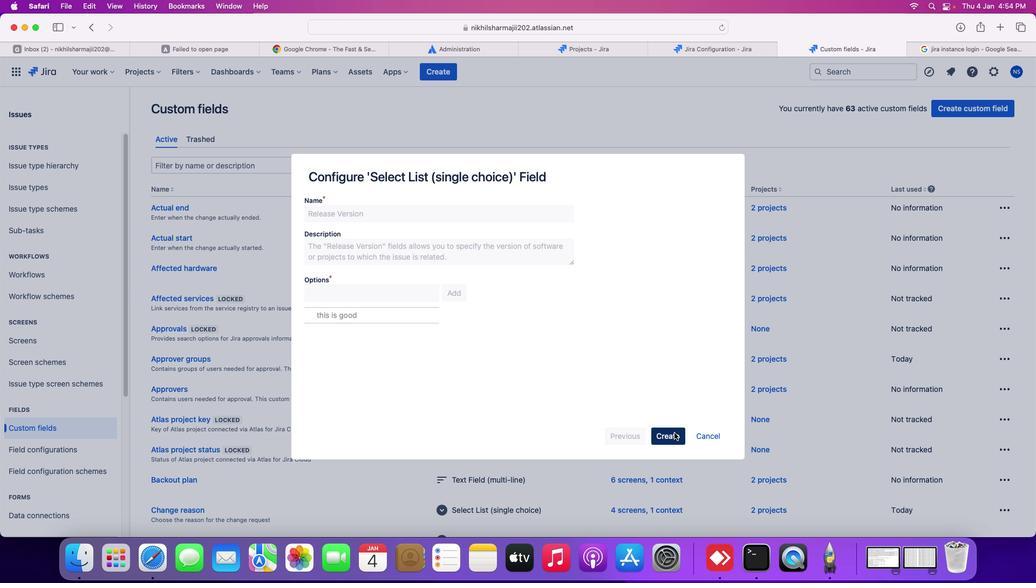 
Action: Mouse moved to (682, 368)
Screenshot: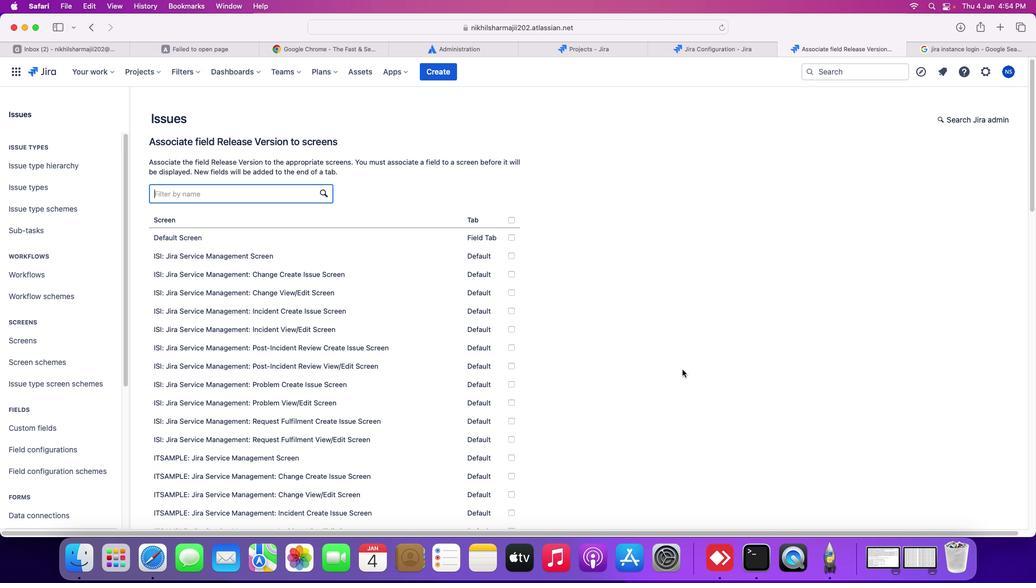 
Action: Mouse scrolled (682, 368) with delta (0, 0)
Screenshot: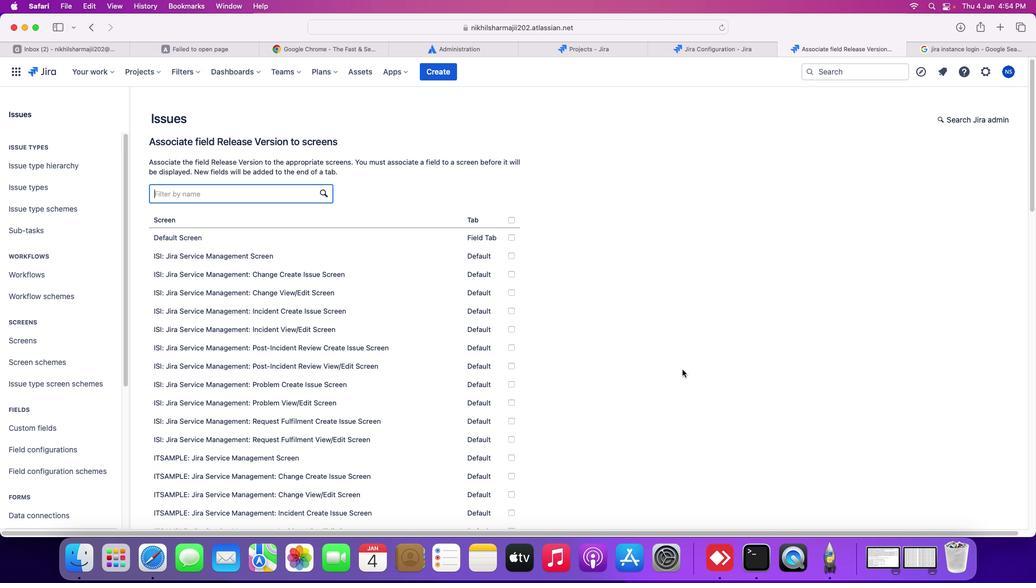 
Action: Mouse moved to (682, 369)
Screenshot: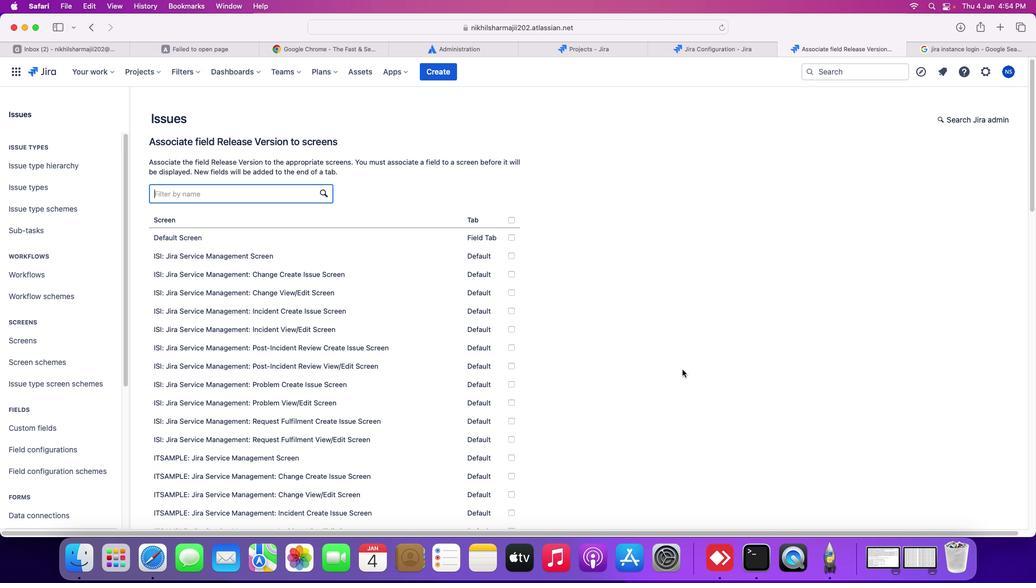 
Action: Mouse scrolled (682, 369) with delta (0, 0)
Screenshot: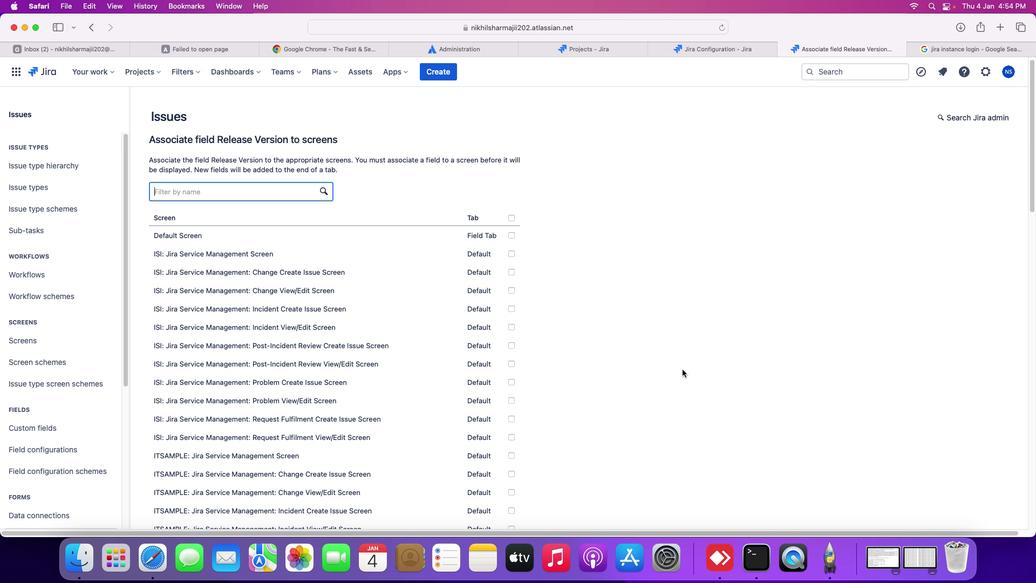 
Action: Mouse scrolled (682, 369) with delta (0, 0)
Screenshot: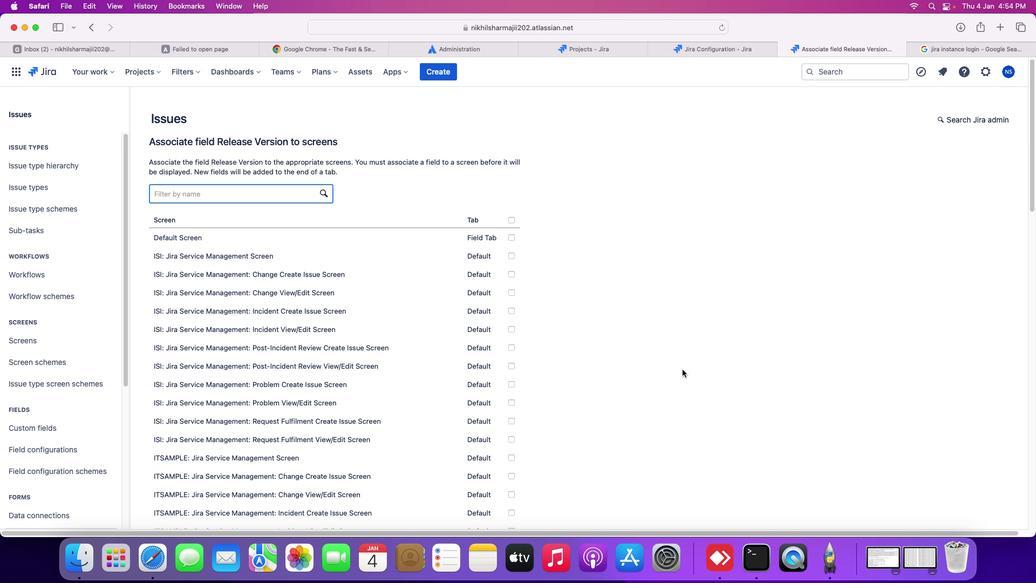 
Action: Mouse scrolled (682, 369) with delta (0, 0)
Screenshot: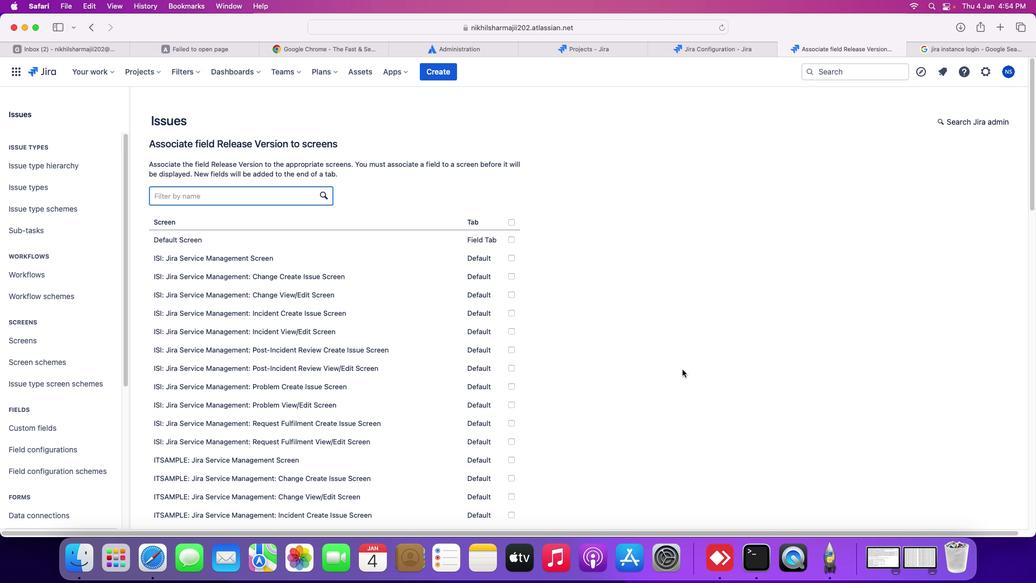 
Action: Mouse scrolled (682, 369) with delta (0, 0)
Screenshot: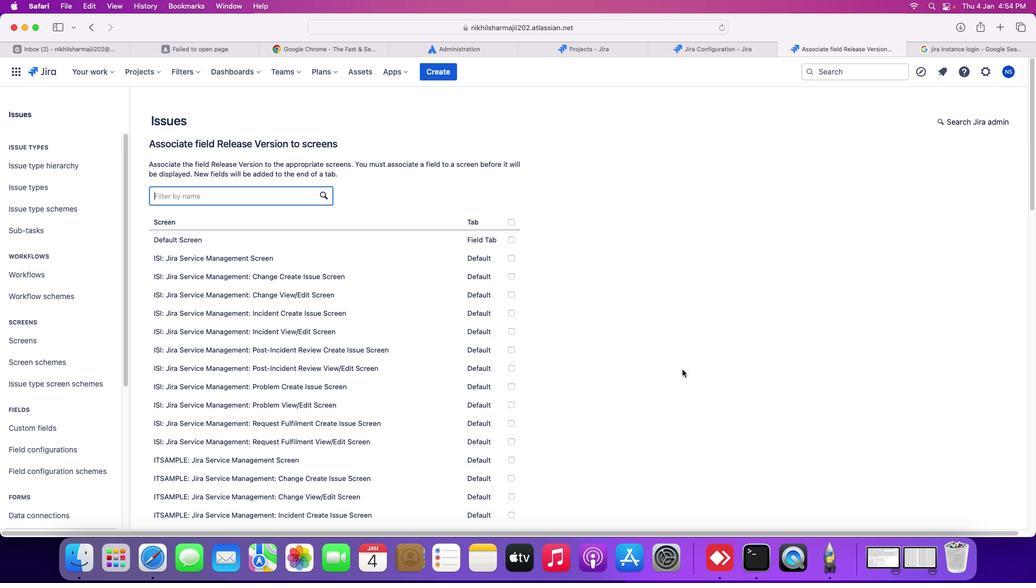 
Action: Mouse scrolled (682, 369) with delta (0, 0)
Screenshot: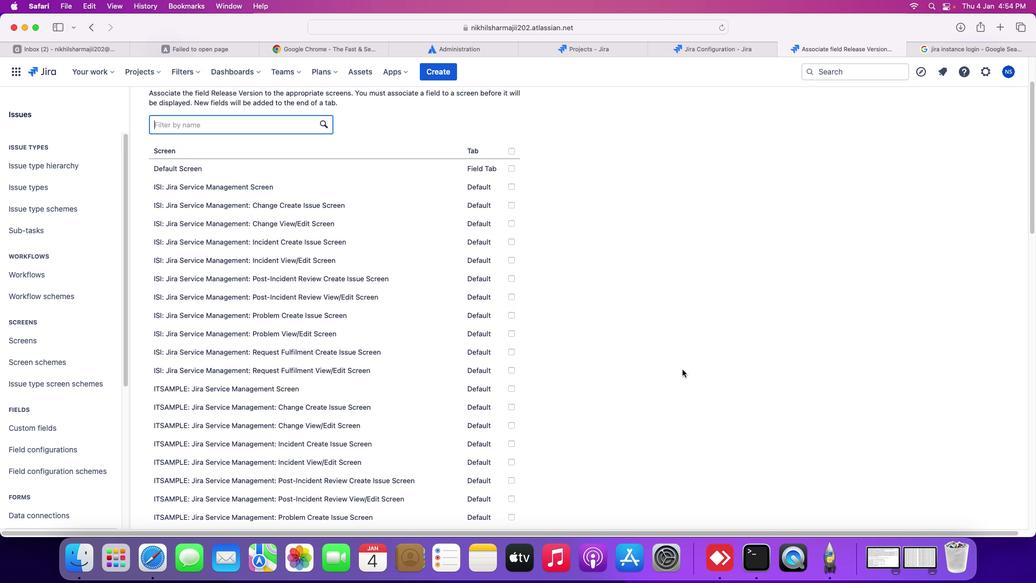 
Action: Mouse scrolled (682, 369) with delta (0, 0)
Screenshot: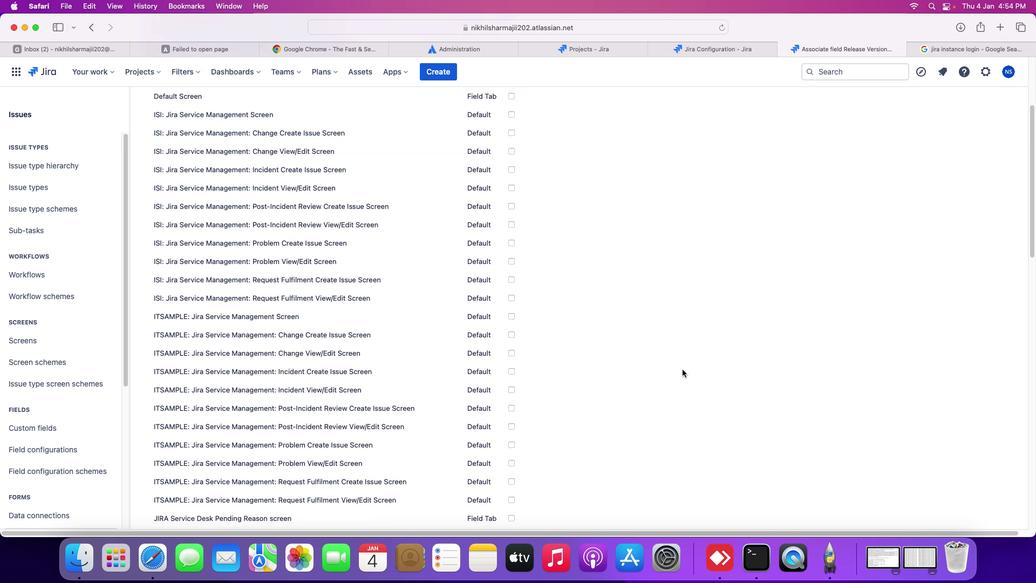 
Action: Mouse scrolled (682, 369) with delta (0, -1)
Screenshot: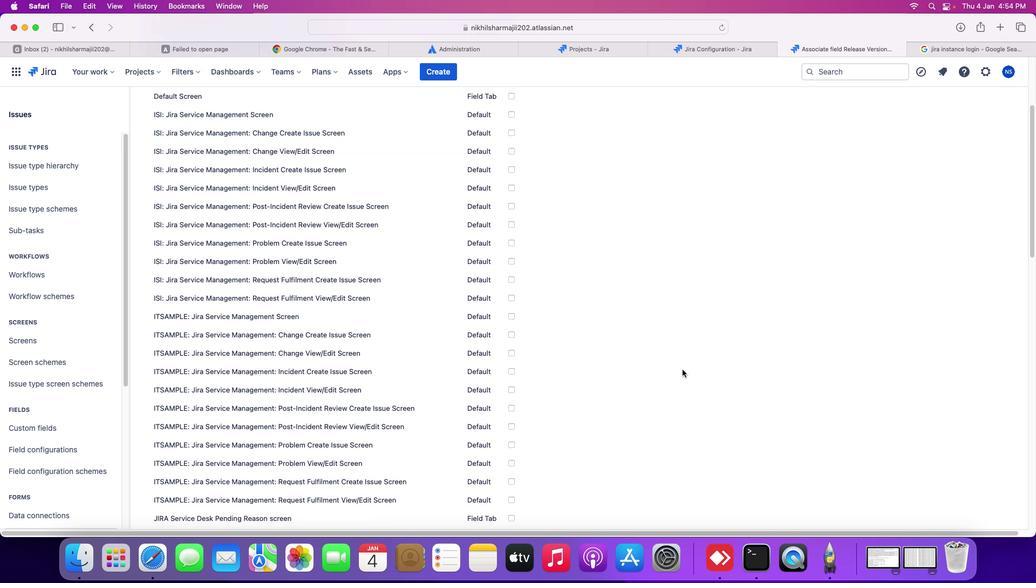 
Action: Mouse scrolled (682, 369) with delta (0, -1)
Screenshot: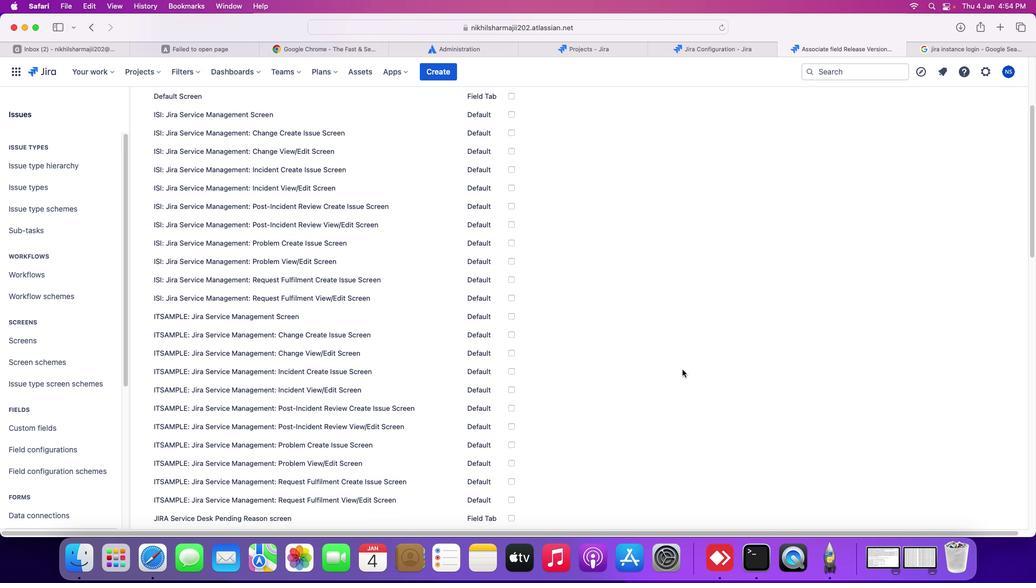 
Action: Mouse scrolled (682, 369) with delta (0, 0)
Screenshot: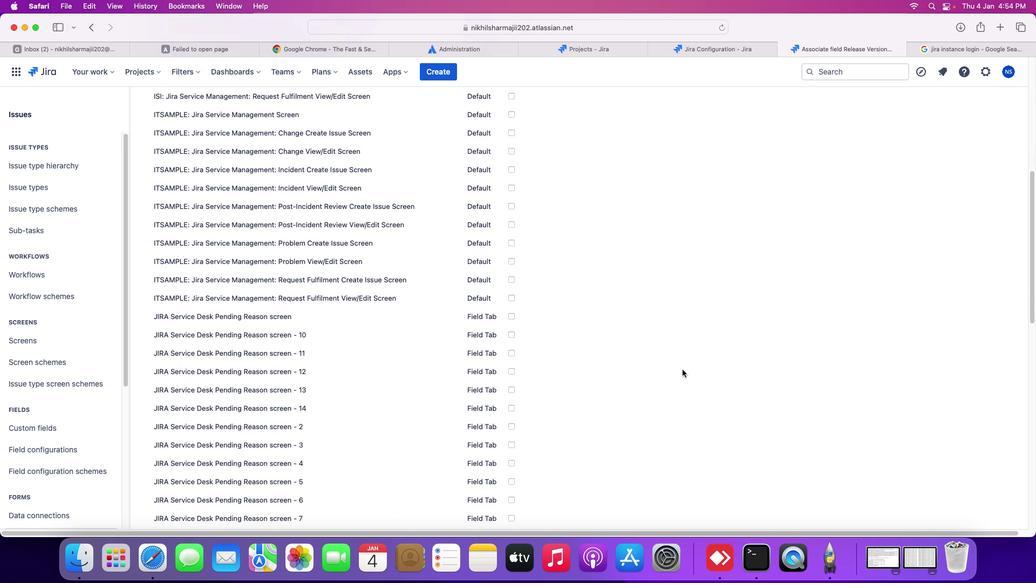 
Action: Mouse scrolled (682, 369) with delta (0, 0)
Screenshot: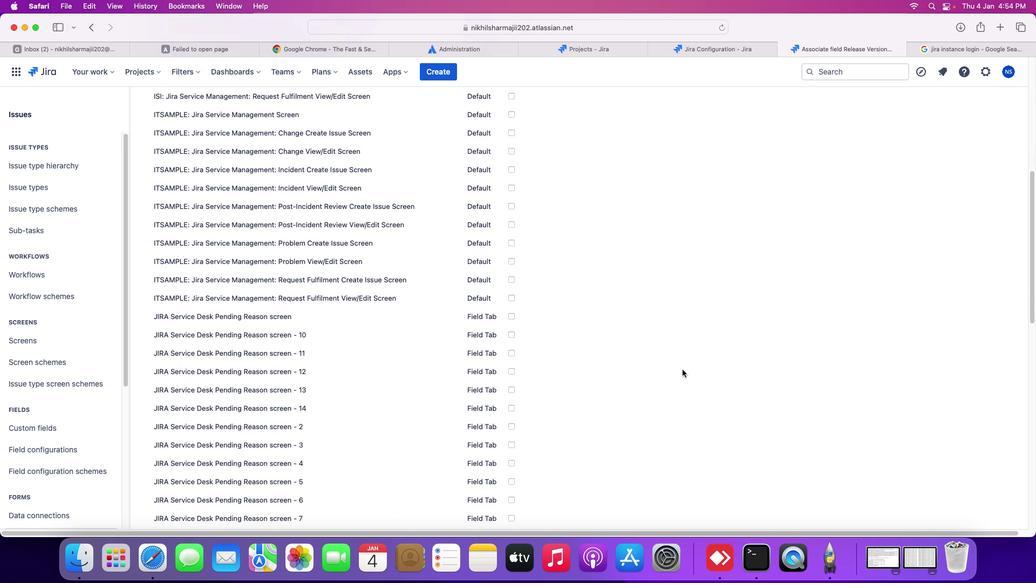 
Action: Mouse scrolled (682, 369) with delta (0, -1)
Screenshot: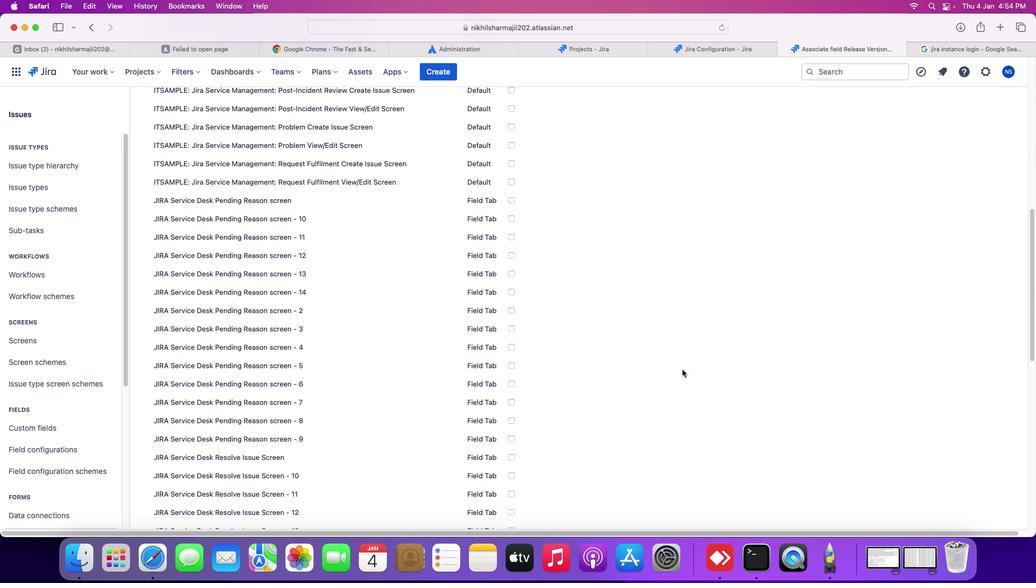 
Action: Mouse scrolled (682, 369) with delta (0, -2)
Screenshot: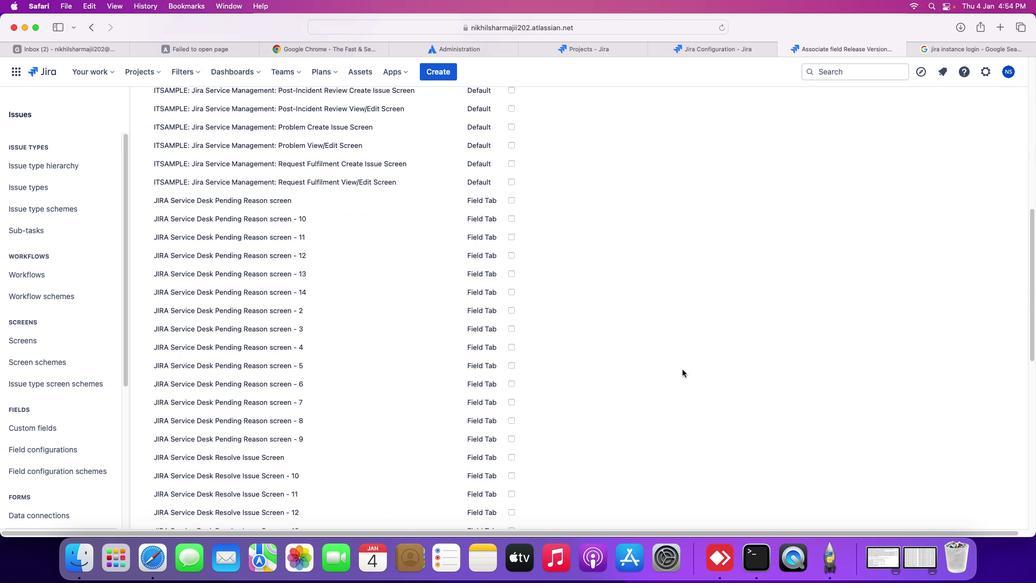 
Action: Mouse scrolled (682, 369) with delta (0, -2)
Screenshot: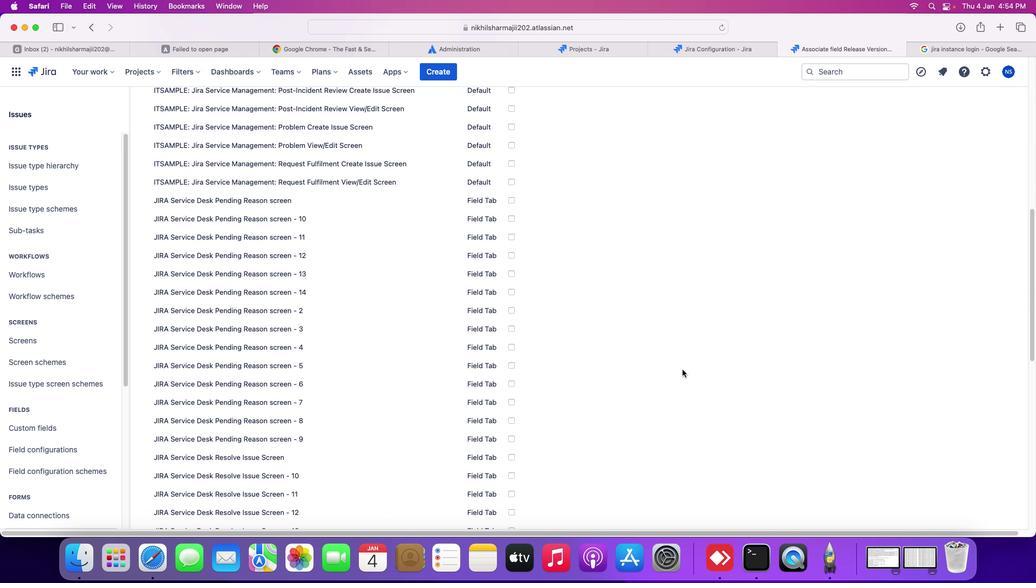 
Action: Mouse scrolled (682, 369) with delta (0, 0)
Screenshot: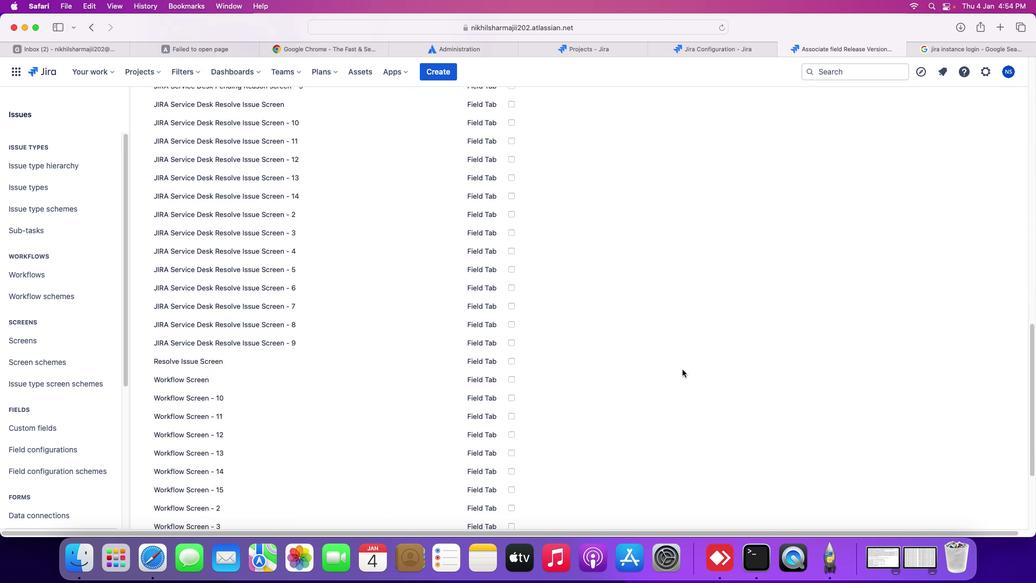 
Action: Mouse scrolled (682, 369) with delta (0, 0)
Screenshot: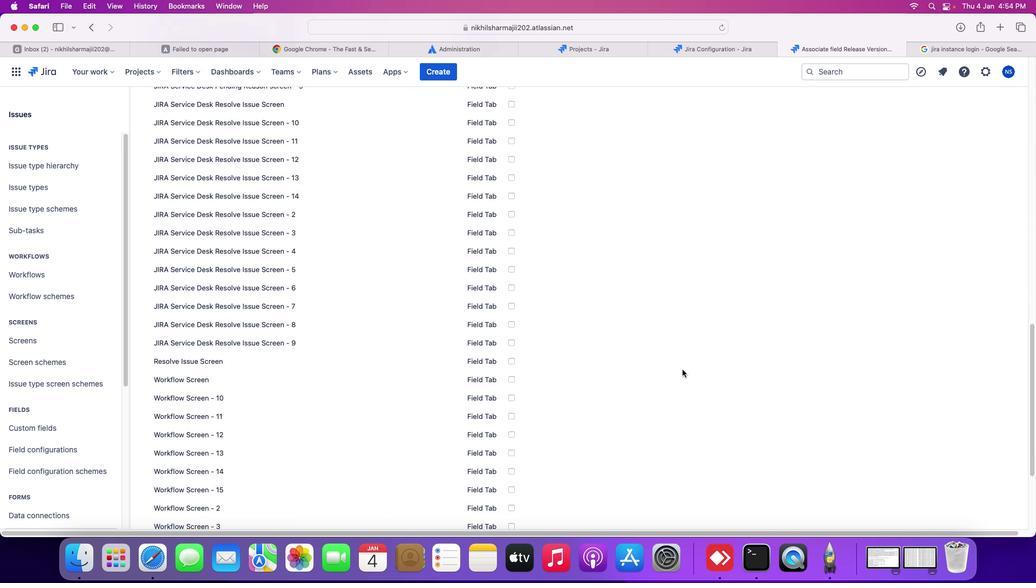 
Action: Mouse scrolled (682, 369) with delta (0, -1)
Screenshot: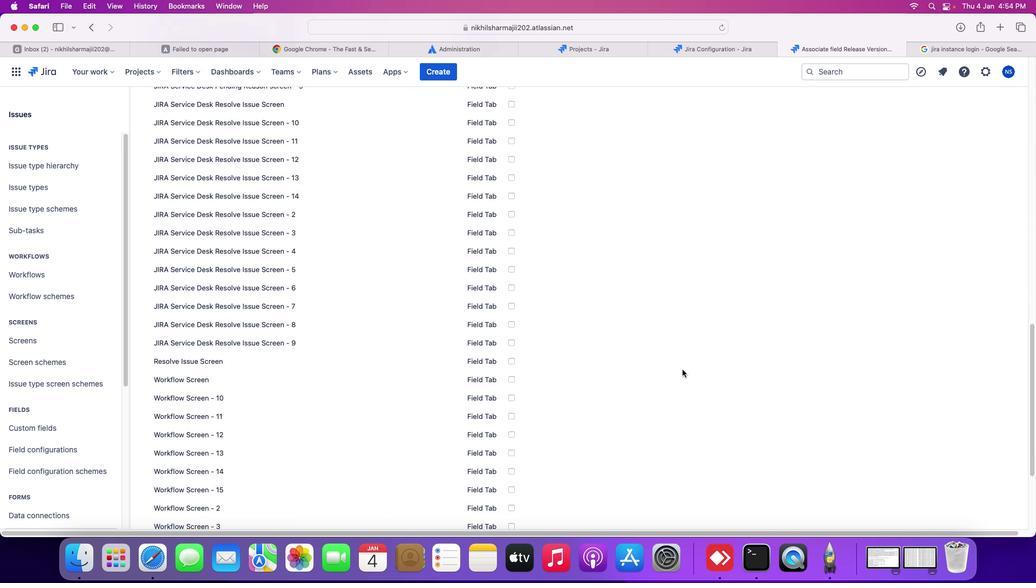 
Action: Mouse scrolled (682, 369) with delta (0, -2)
Screenshot: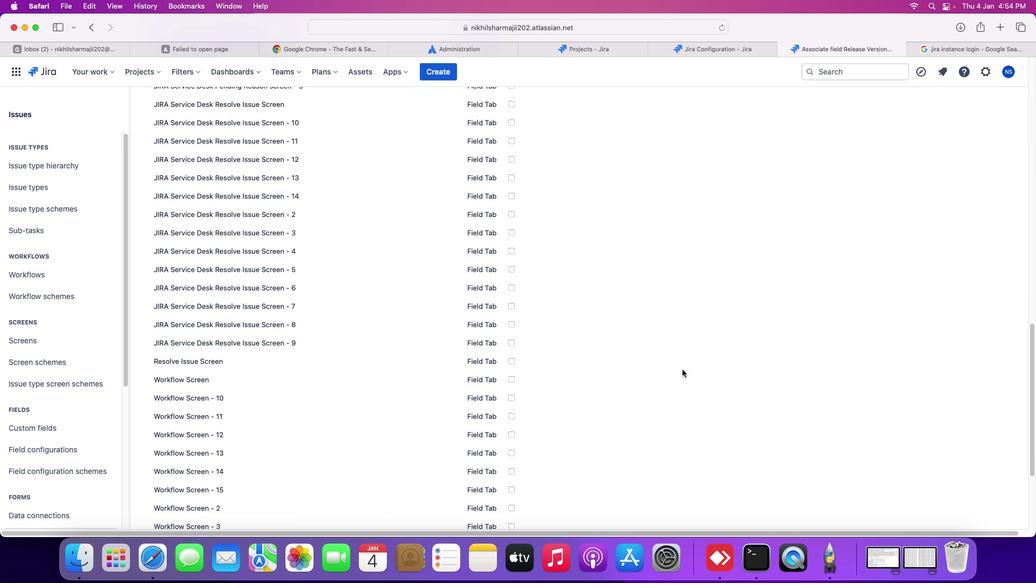
Action: Mouse scrolled (682, 369) with delta (0, -3)
Screenshot: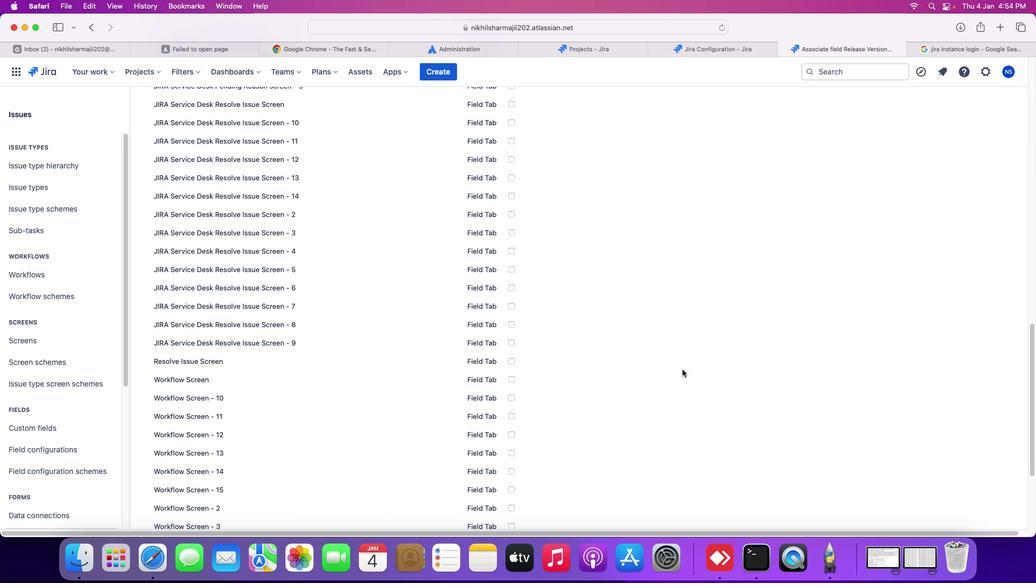 
Action: Mouse scrolled (682, 369) with delta (0, 0)
Screenshot: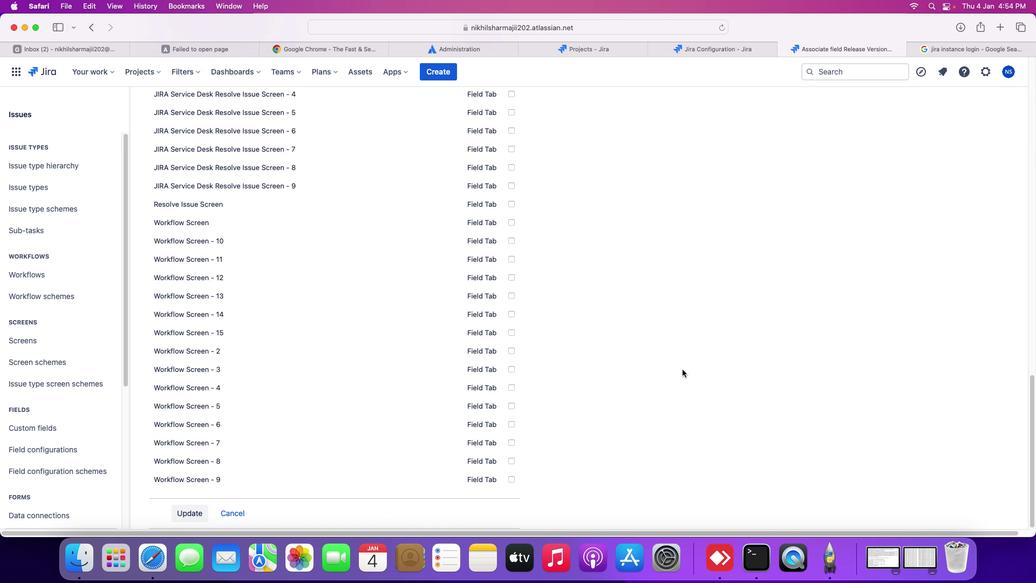 
Action: Mouse scrolled (682, 369) with delta (0, 0)
Screenshot: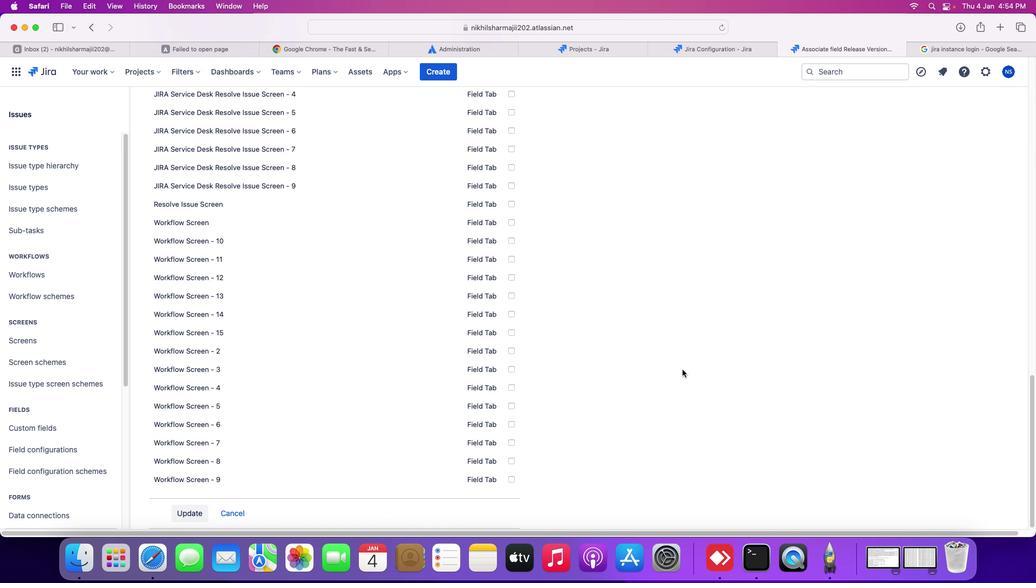 
Action: Mouse scrolled (682, 369) with delta (0, -1)
Screenshot: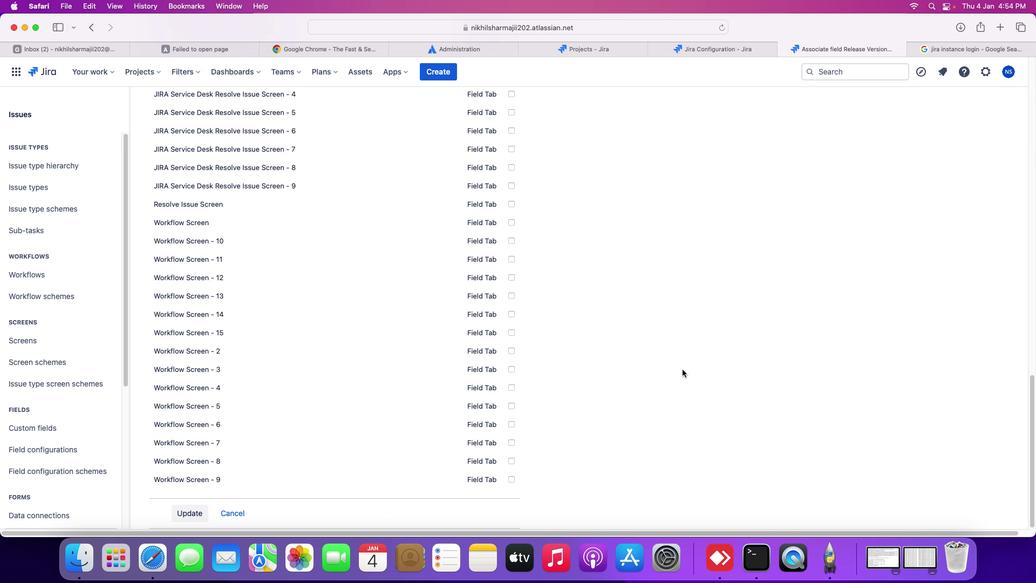 
Action: Mouse scrolled (682, 369) with delta (0, -2)
Screenshot: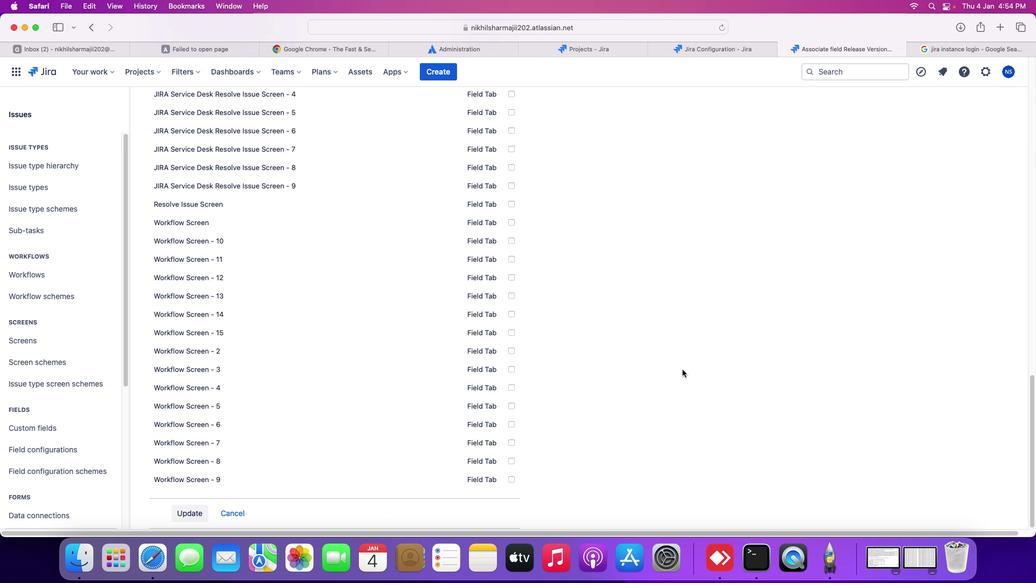 
Action: Mouse scrolled (682, 369) with delta (0, -3)
Screenshot: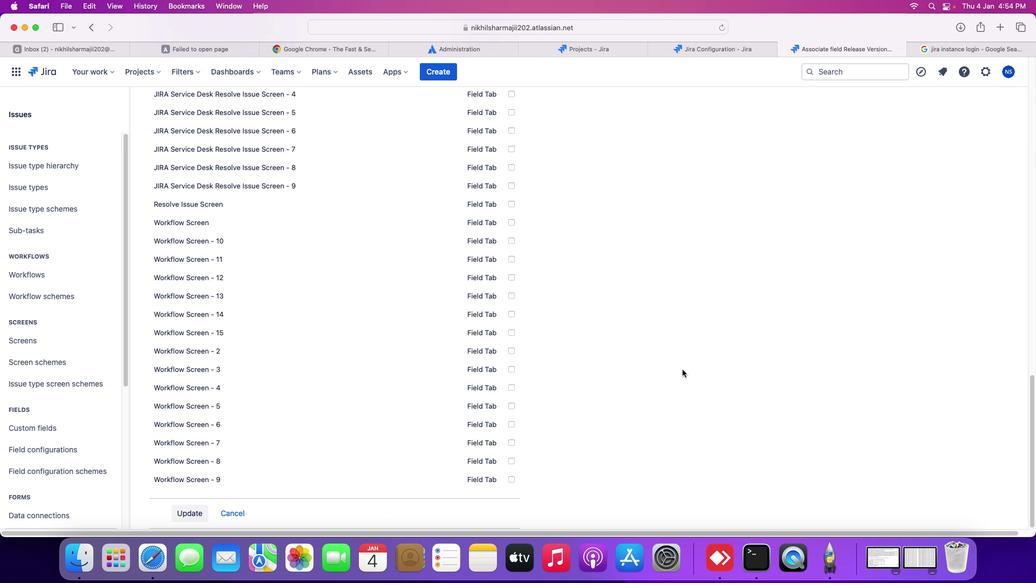 
Action: Mouse scrolled (682, 369) with delta (0, 0)
Screenshot: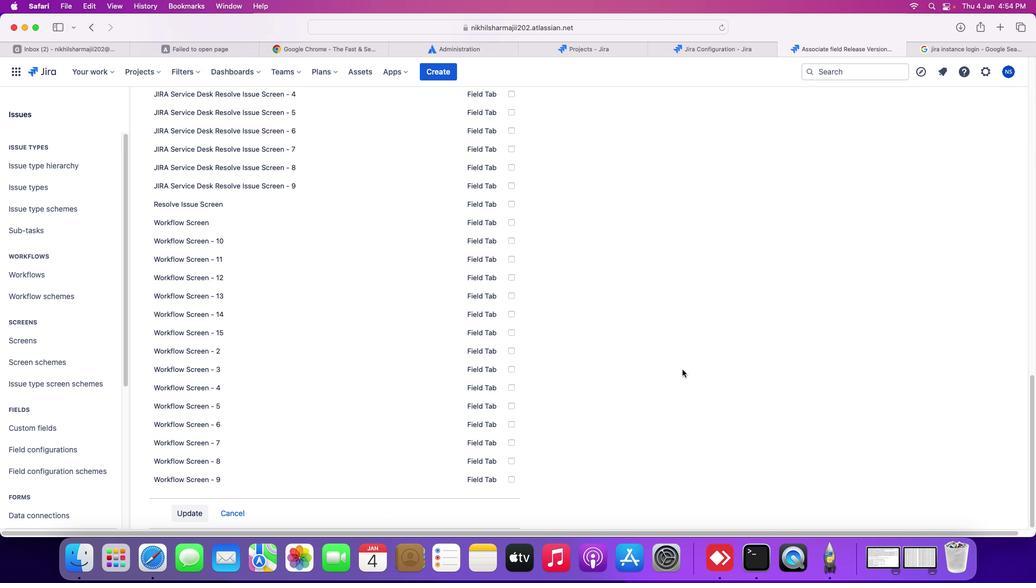 
Action: Mouse scrolled (682, 369) with delta (0, 0)
Screenshot: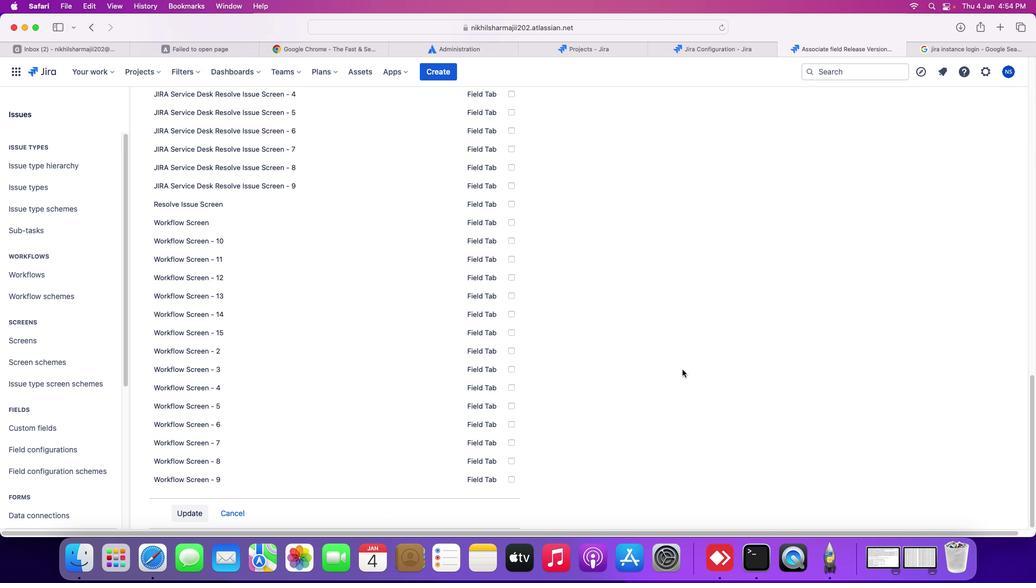 
Action: Mouse scrolled (682, 369) with delta (0, -1)
Screenshot: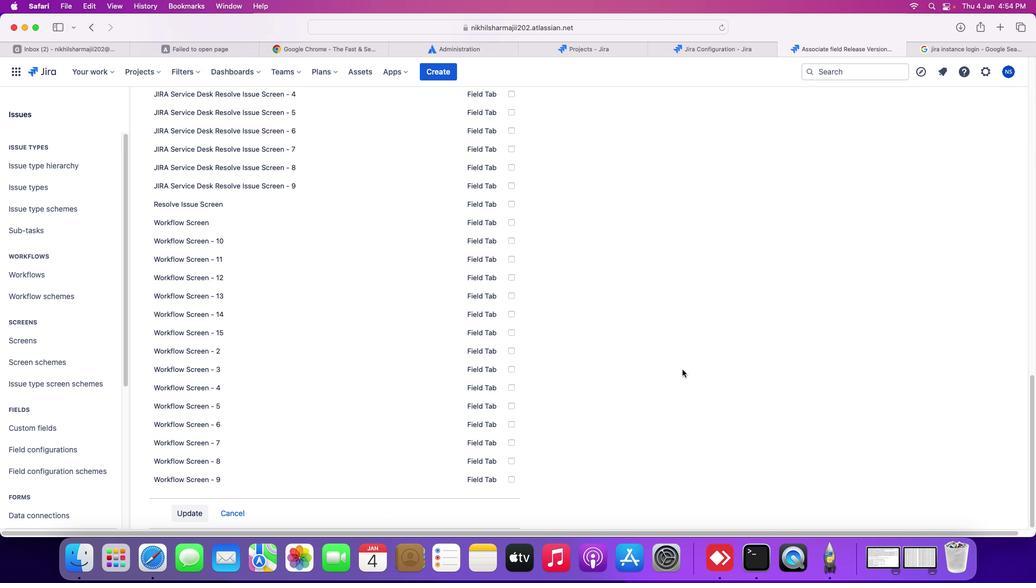 
Action: Mouse scrolled (682, 369) with delta (0, -2)
Screenshot: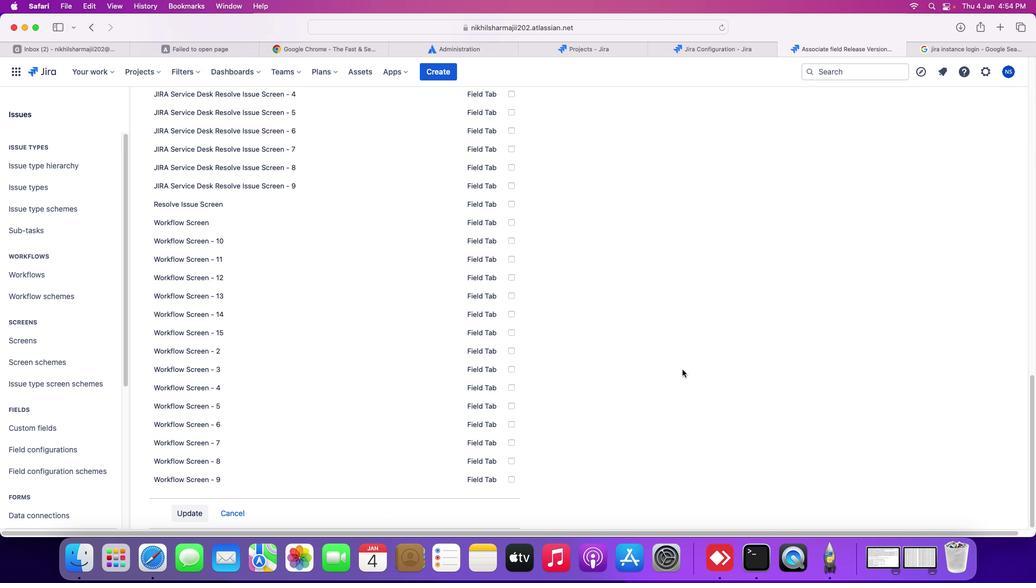 
Action: Mouse scrolled (682, 369) with delta (0, -3)
Screenshot: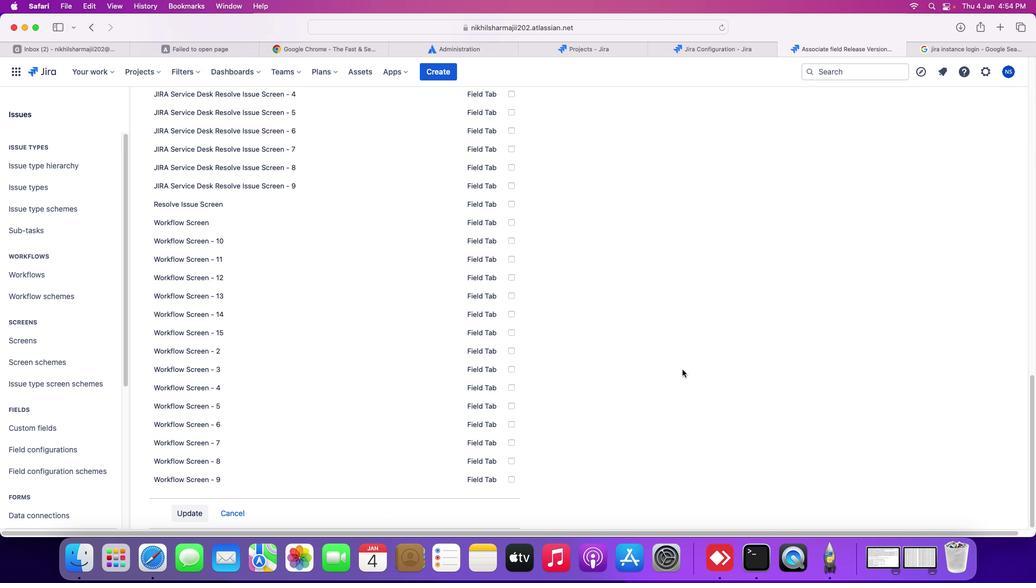 
